 Task: Create a due date automation trigger when advanced on, on the tuesday of the week before a card is due add dates due in less than 1 working days at 11:00 AM.
Action: Mouse moved to (1058, 322)
Screenshot: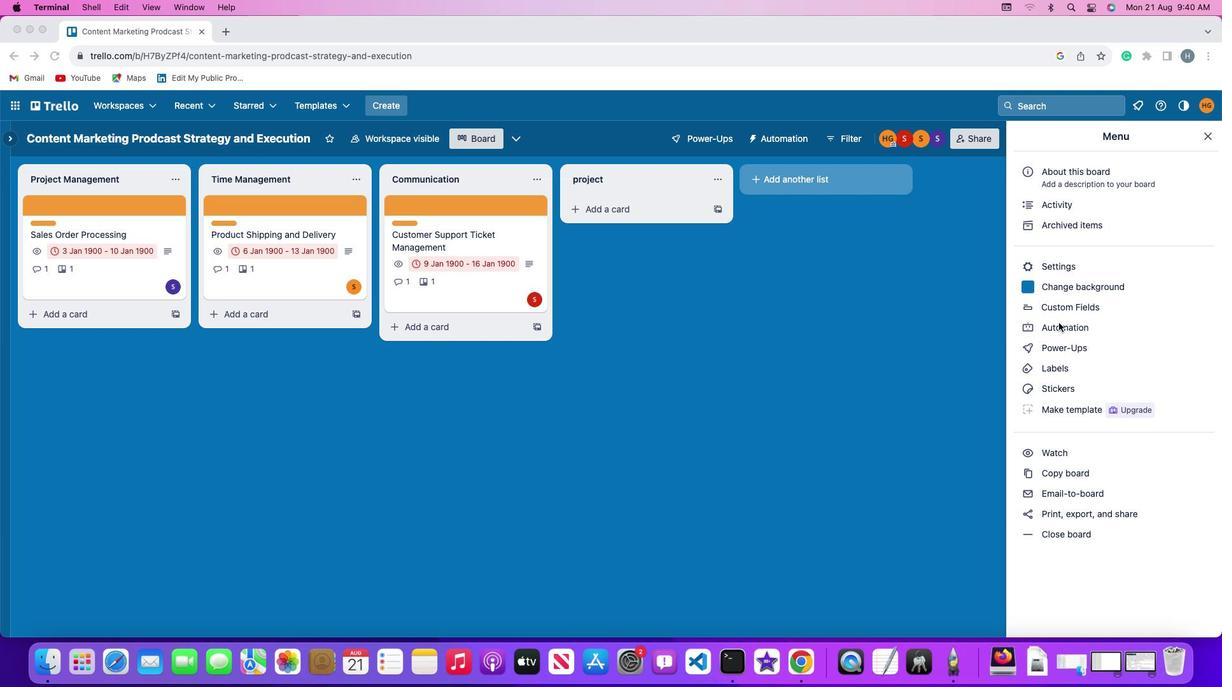 
Action: Mouse pressed left at (1058, 322)
Screenshot: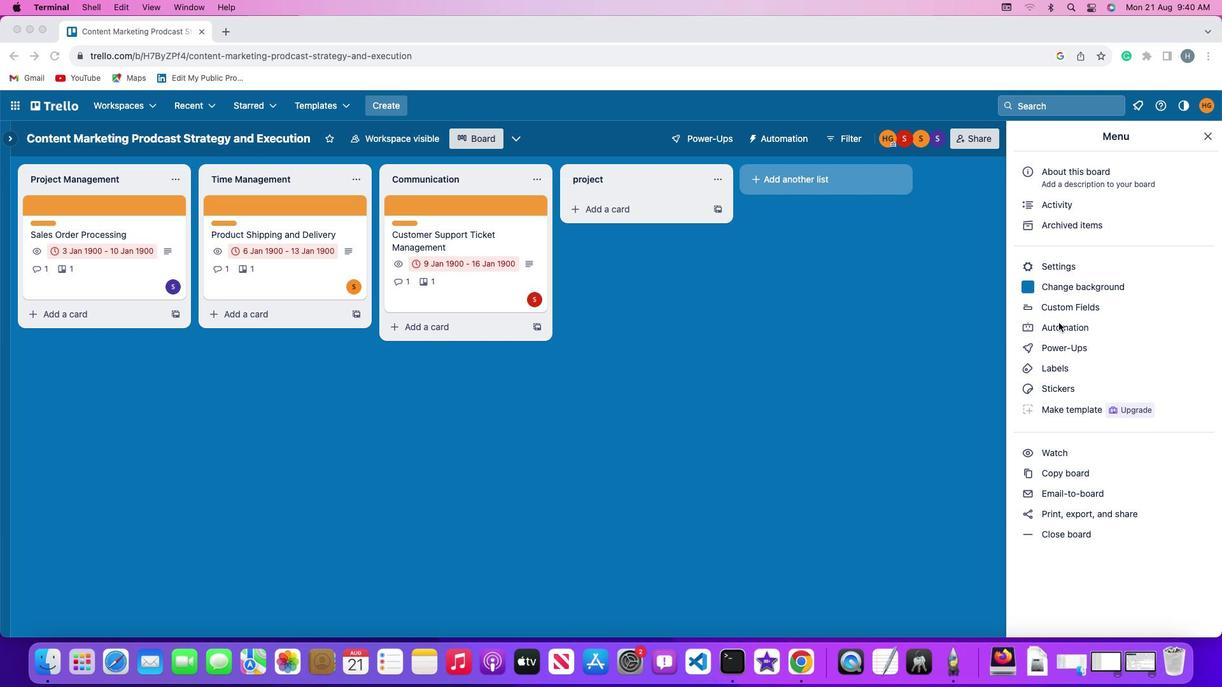
Action: Mouse pressed left at (1058, 322)
Screenshot: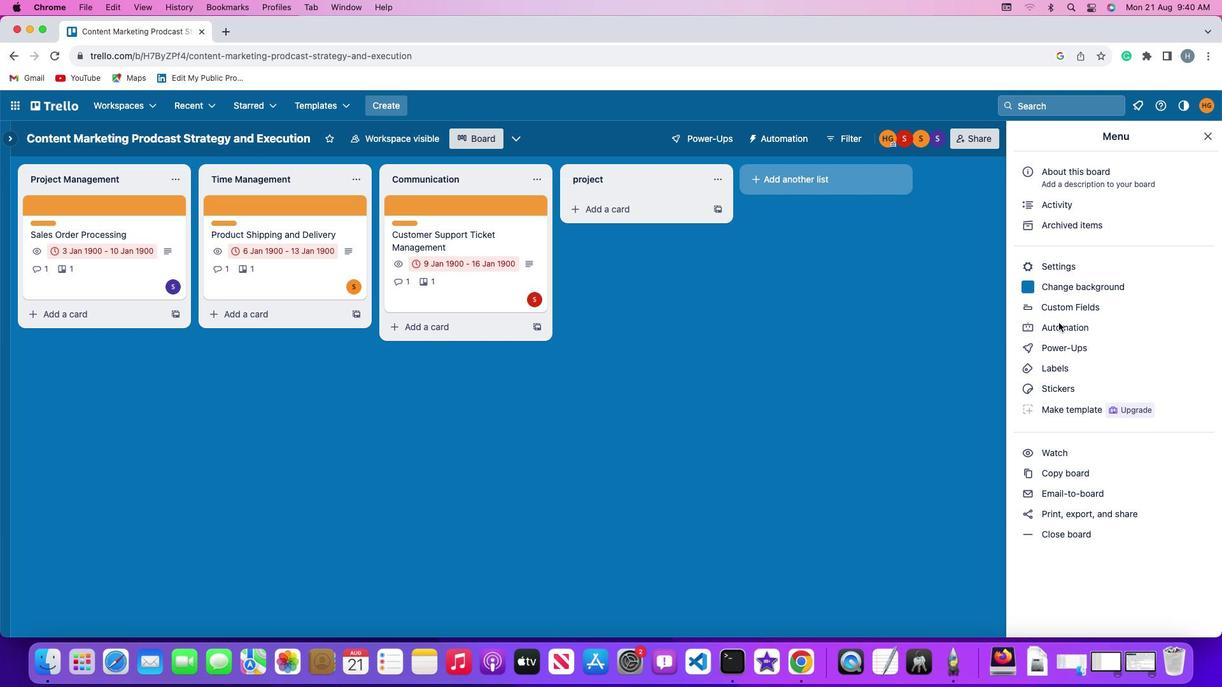 
Action: Mouse moved to (75, 300)
Screenshot: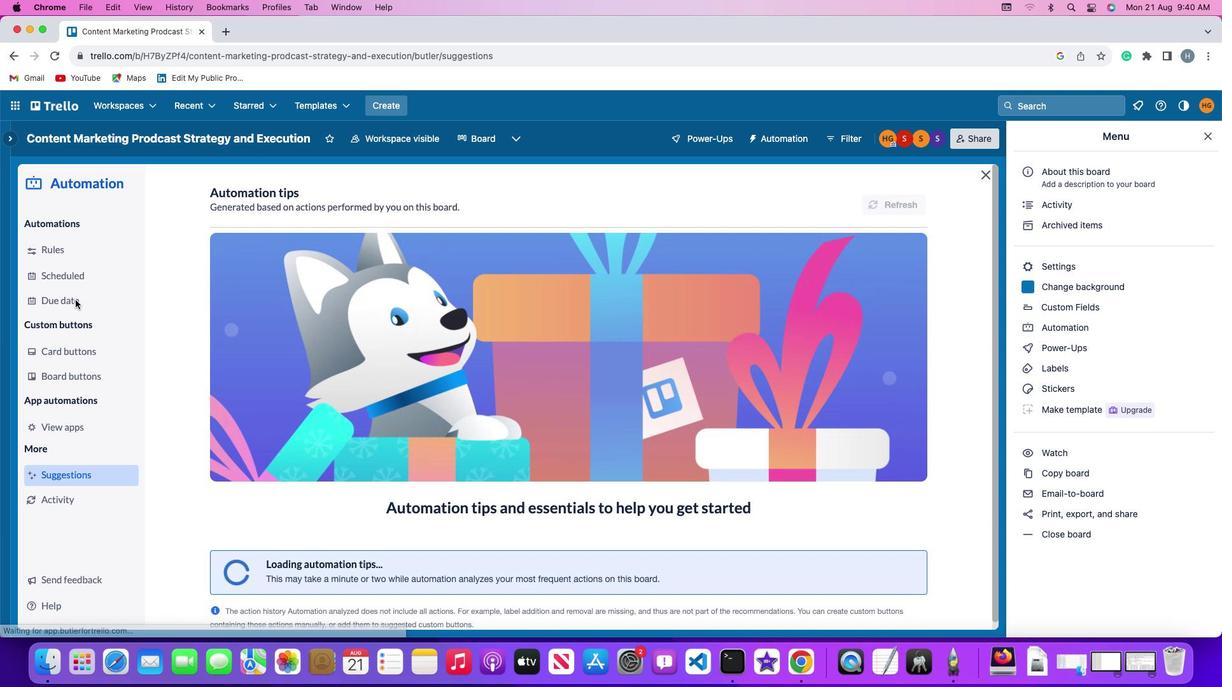 
Action: Mouse pressed left at (75, 300)
Screenshot: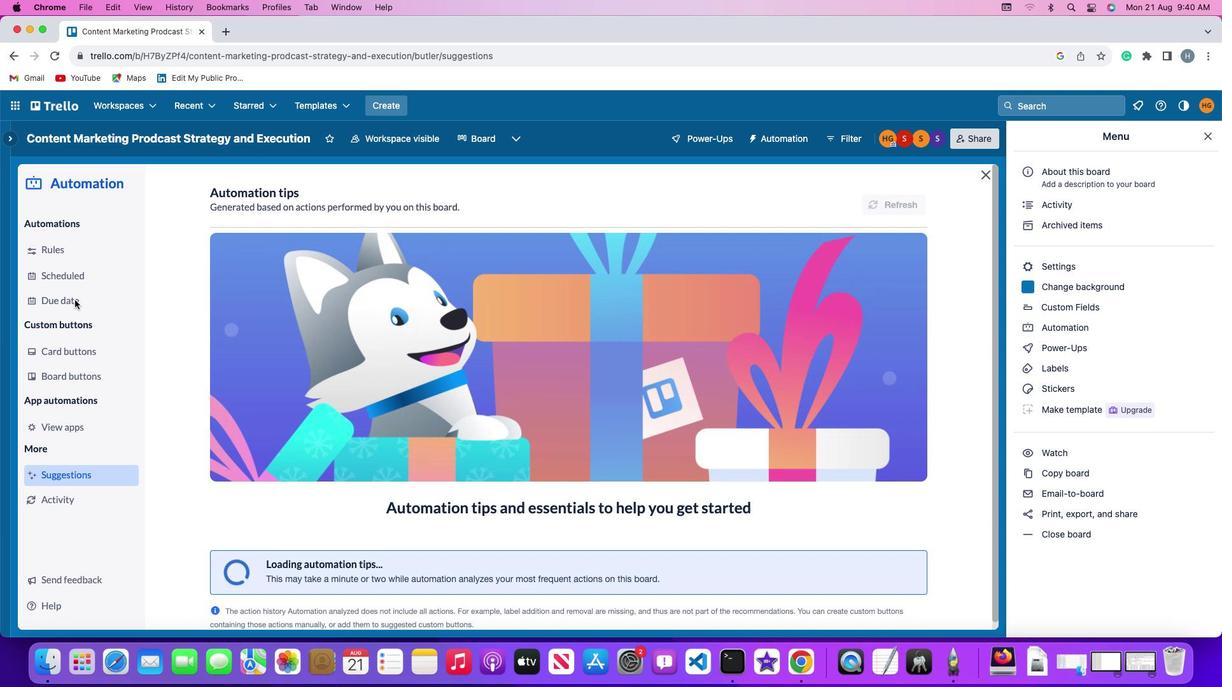
Action: Mouse moved to (879, 192)
Screenshot: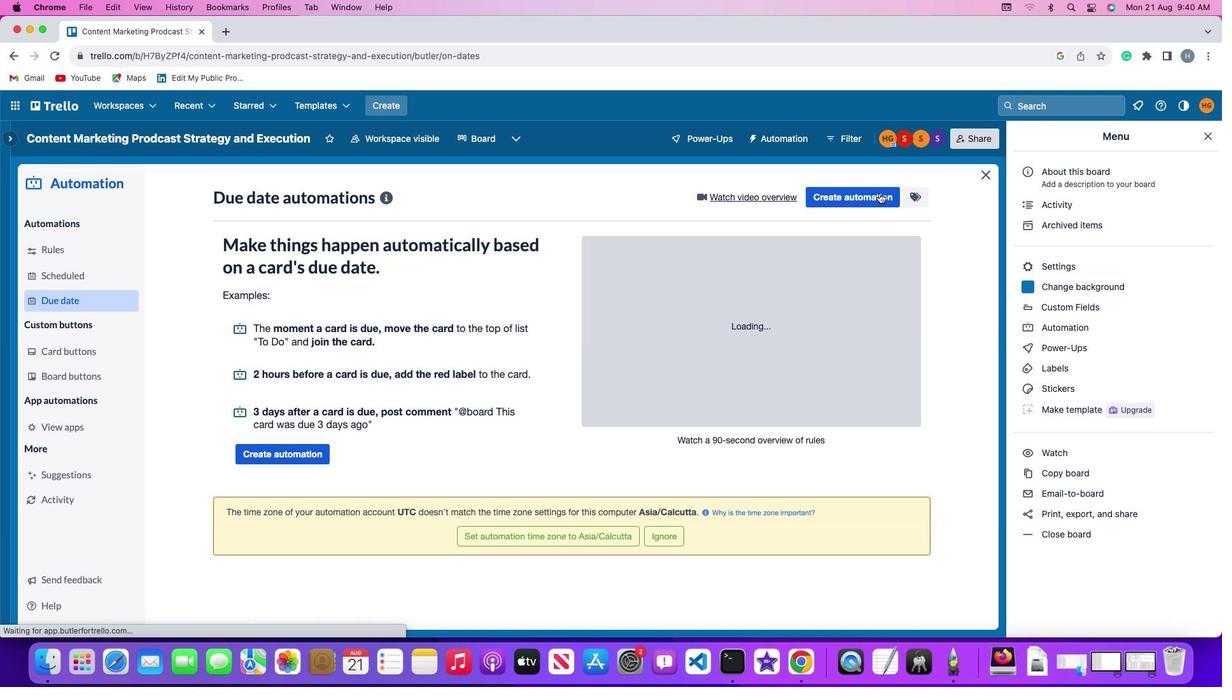 
Action: Mouse pressed left at (879, 192)
Screenshot: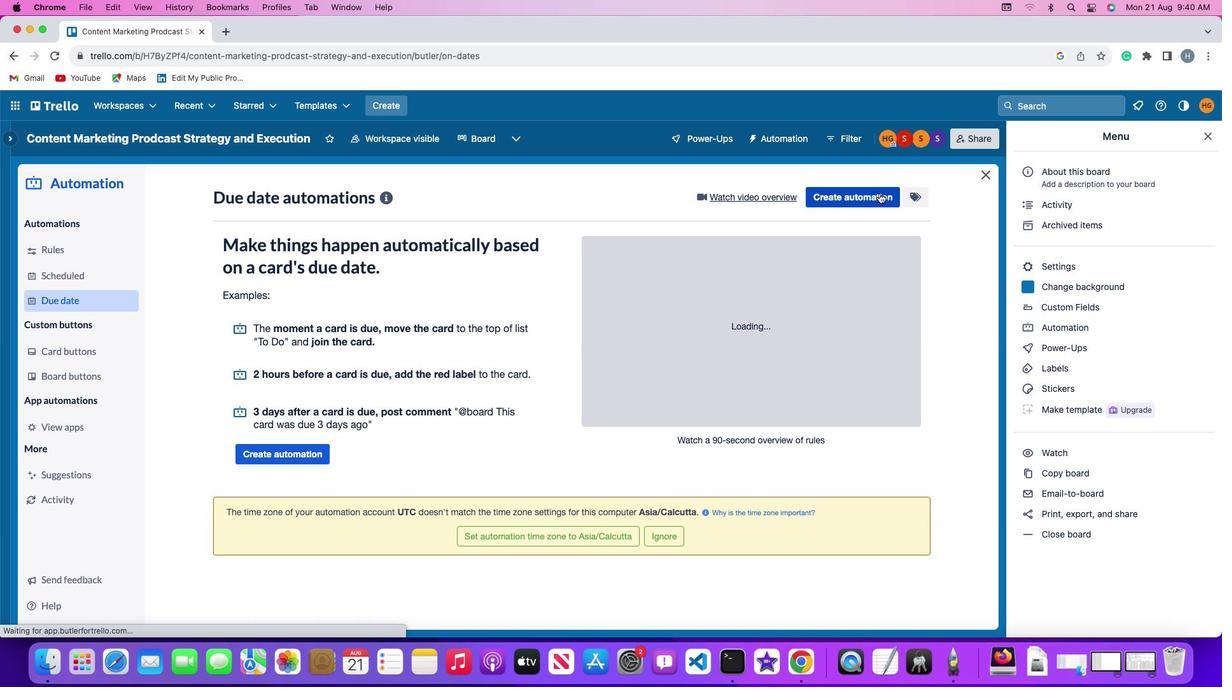 
Action: Mouse moved to (229, 311)
Screenshot: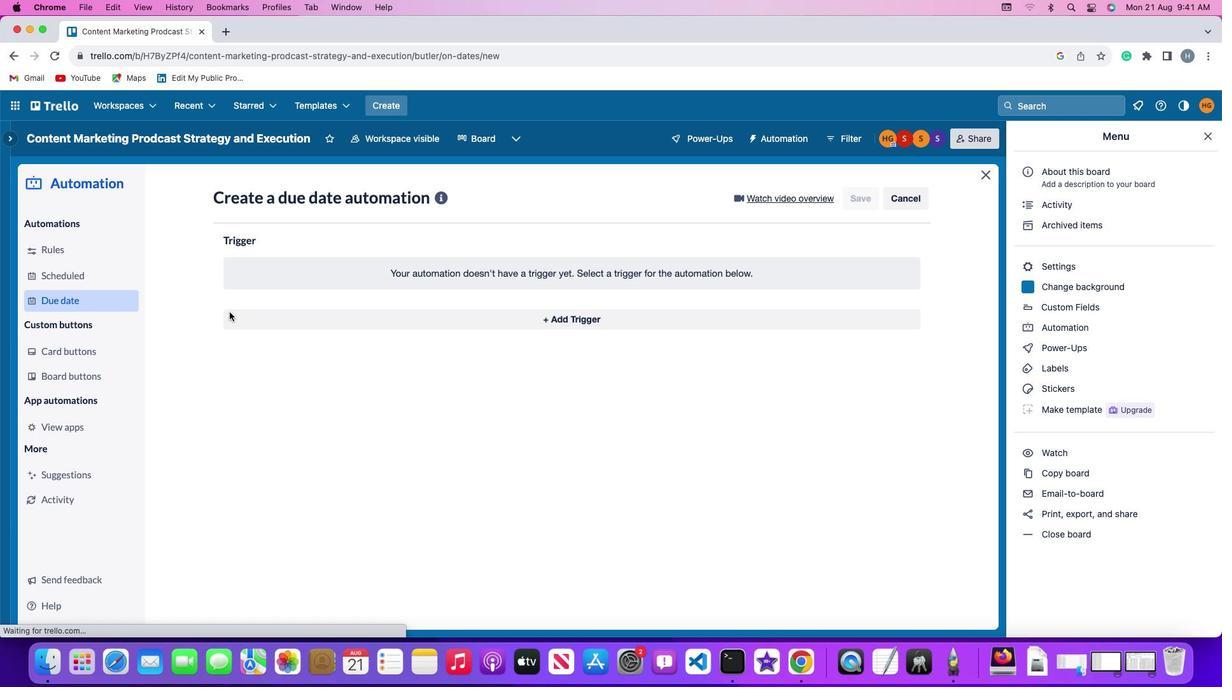 
Action: Mouse pressed left at (229, 311)
Screenshot: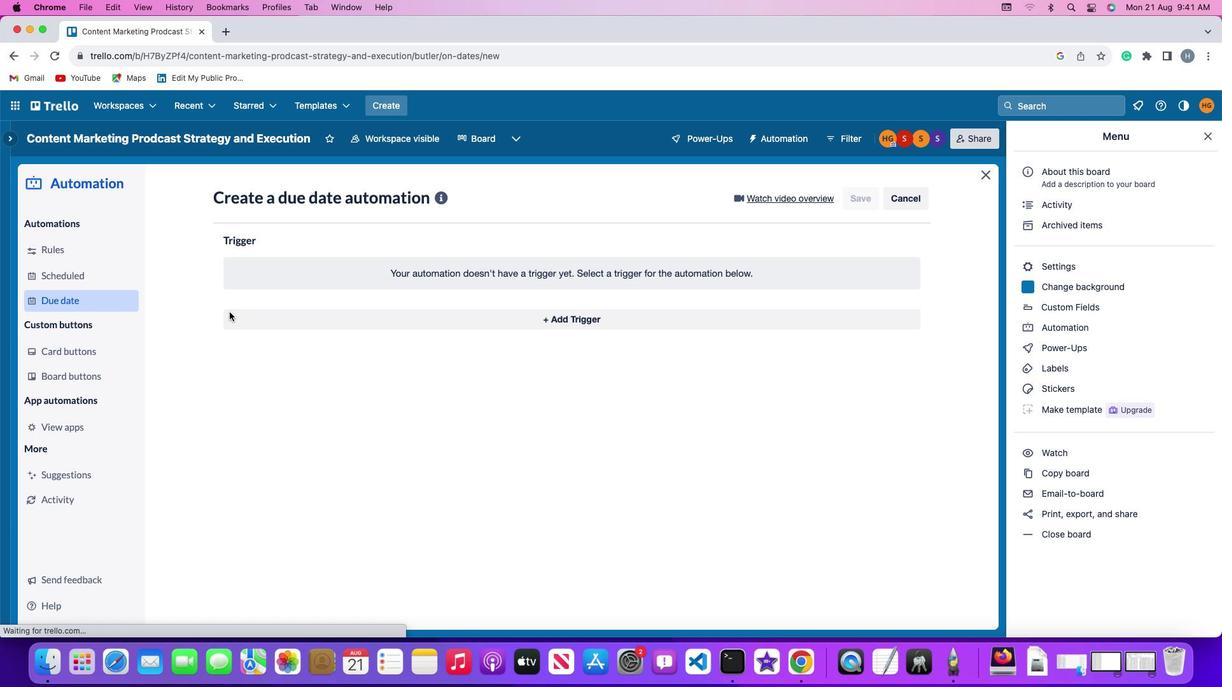 
Action: Mouse moved to (278, 549)
Screenshot: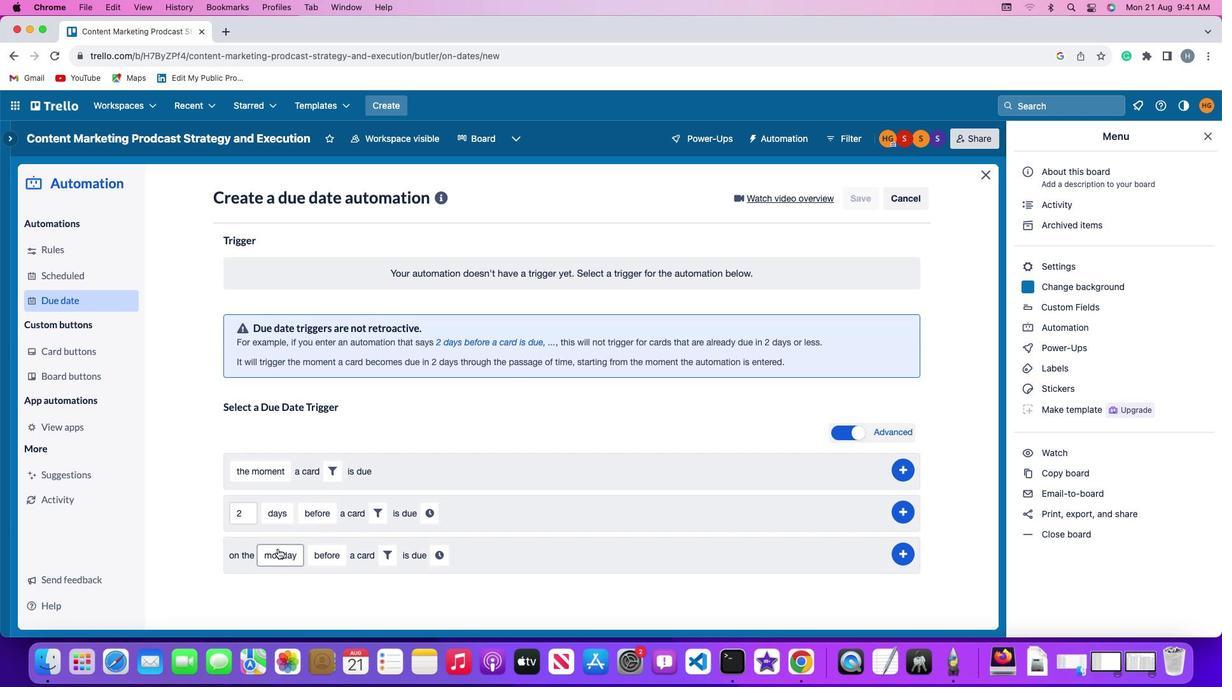 
Action: Mouse pressed left at (278, 549)
Screenshot: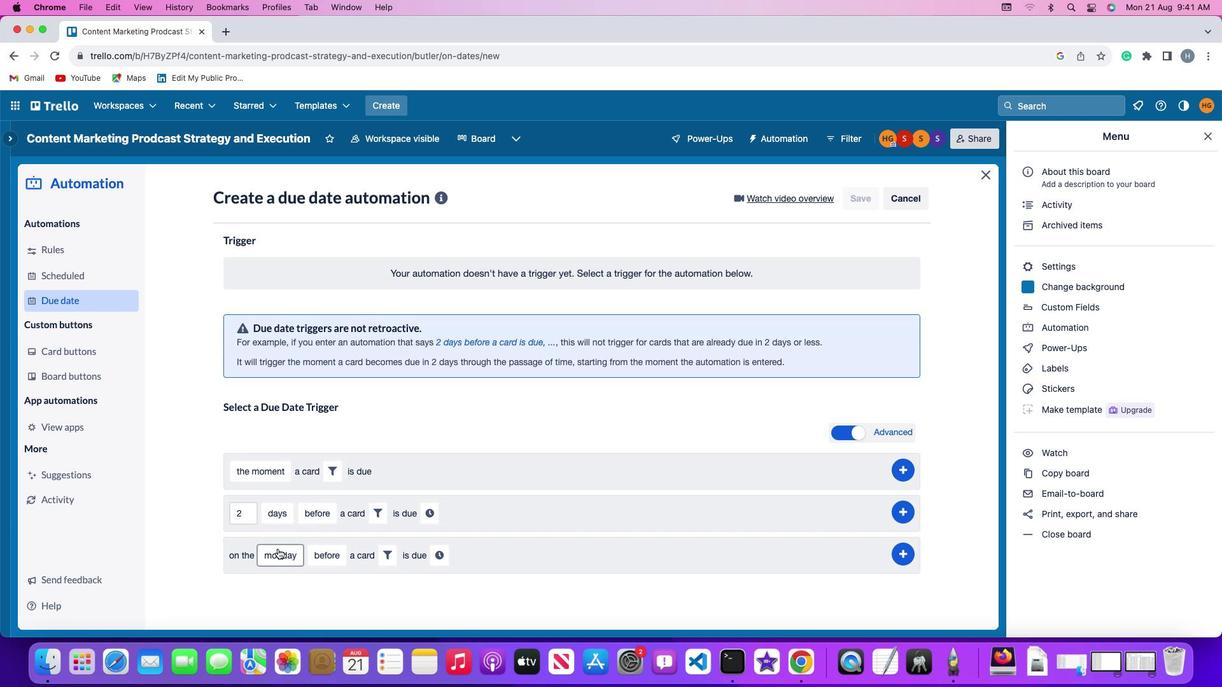 
Action: Mouse moved to (306, 404)
Screenshot: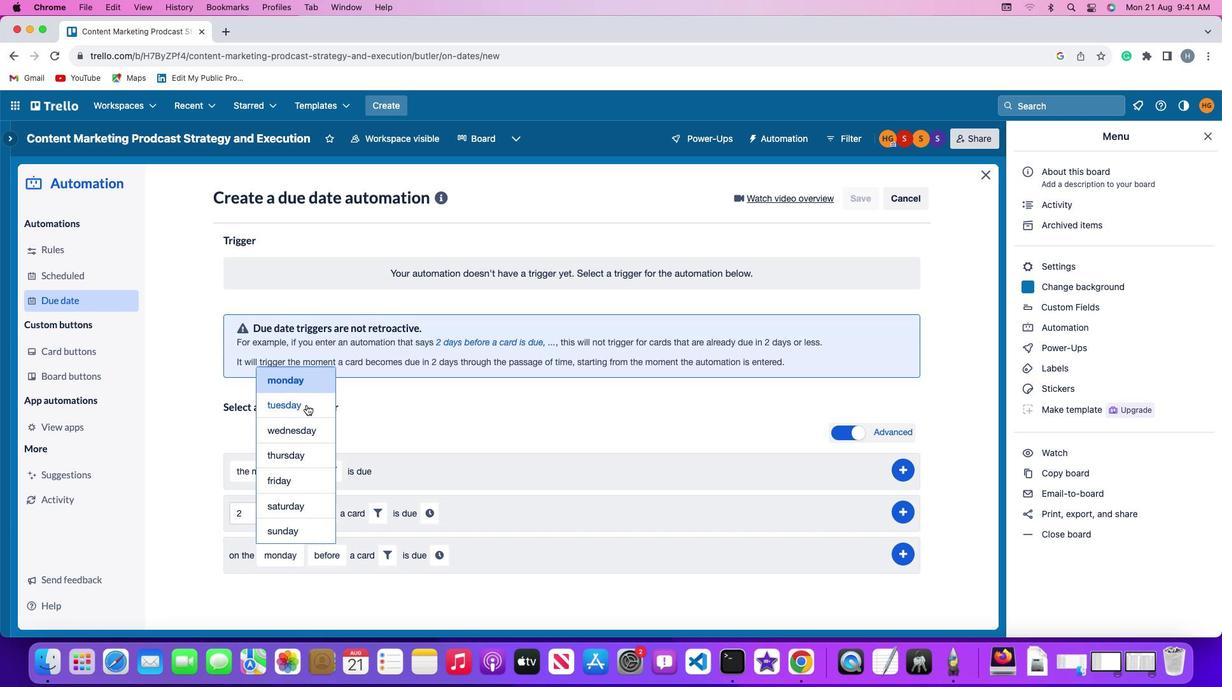 
Action: Mouse pressed left at (306, 404)
Screenshot: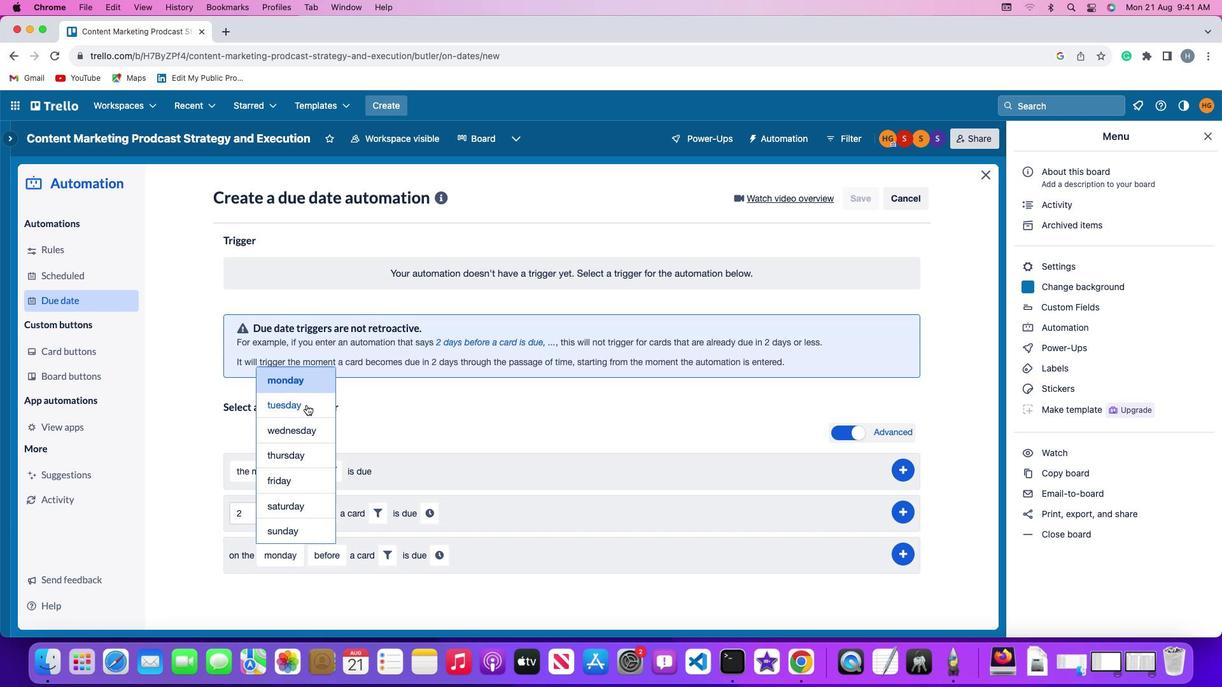 
Action: Mouse moved to (331, 562)
Screenshot: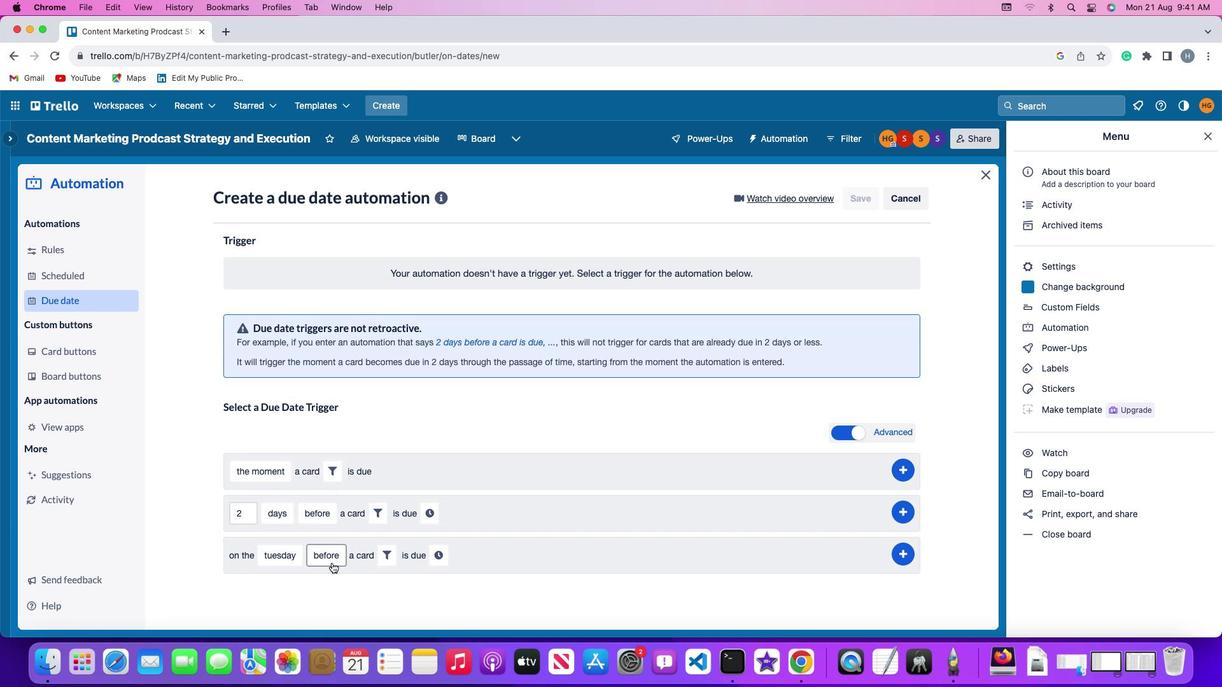 
Action: Mouse pressed left at (331, 562)
Screenshot: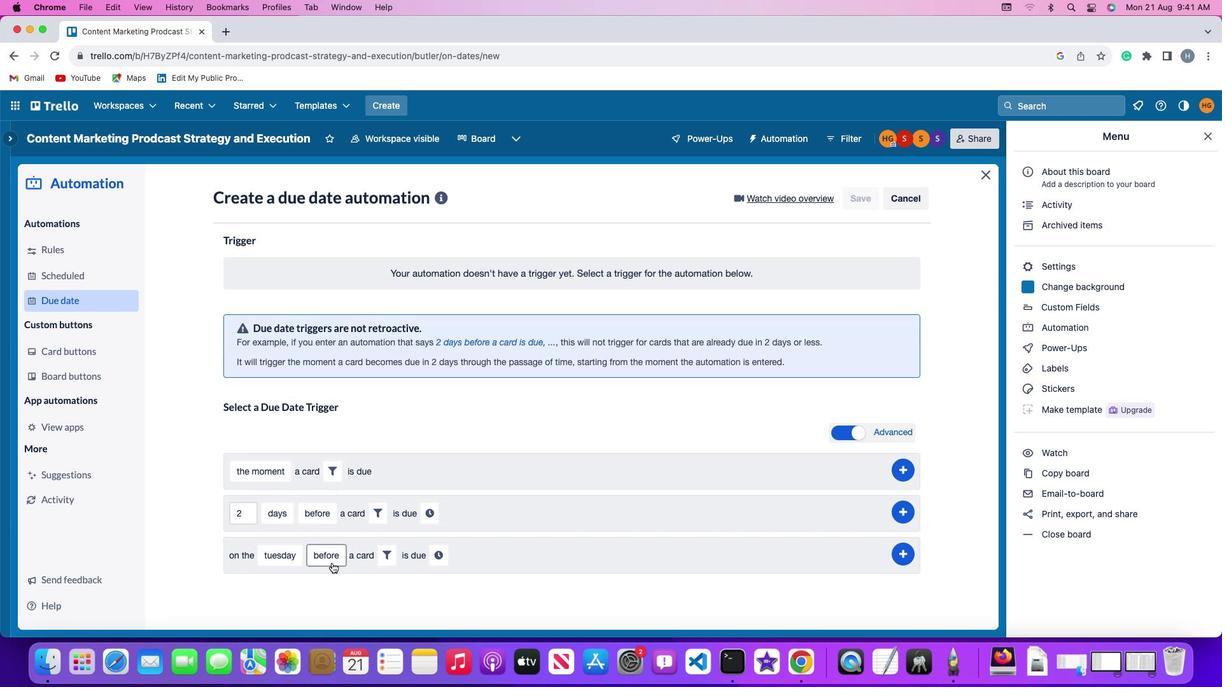 
Action: Mouse moved to (341, 534)
Screenshot: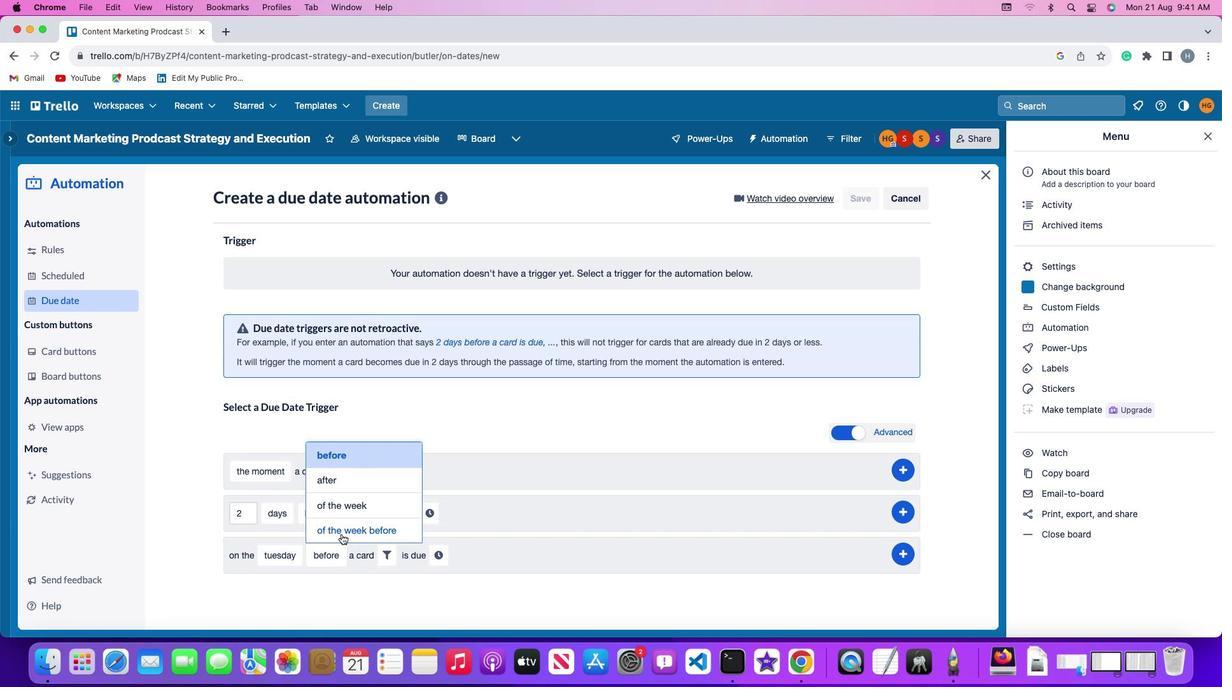 
Action: Mouse pressed left at (341, 534)
Screenshot: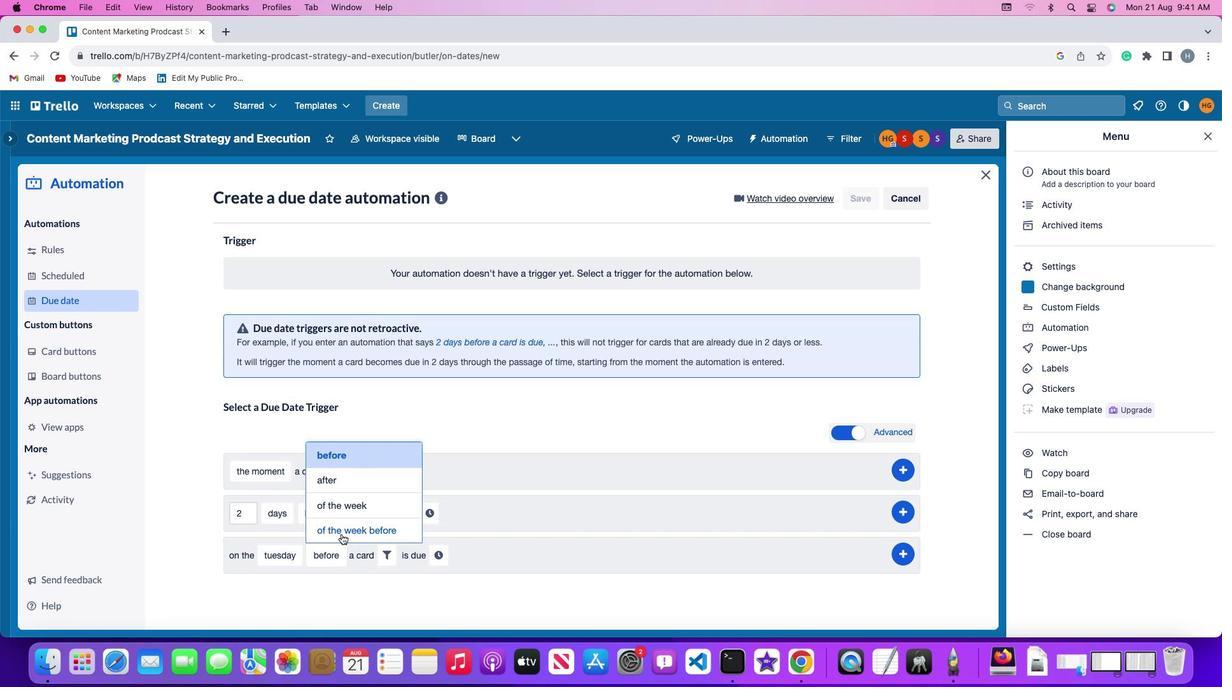 
Action: Mouse moved to (439, 556)
Screenshot: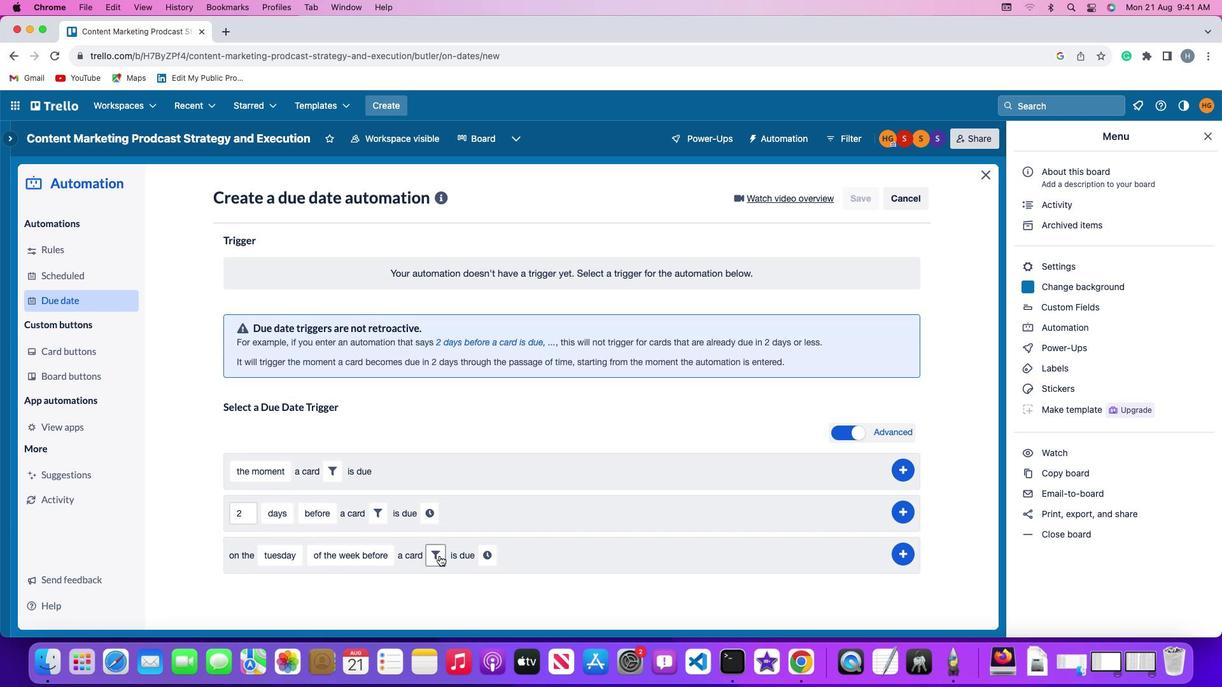 
Action: Mouse pressed left at (439, 556)
Screenshot: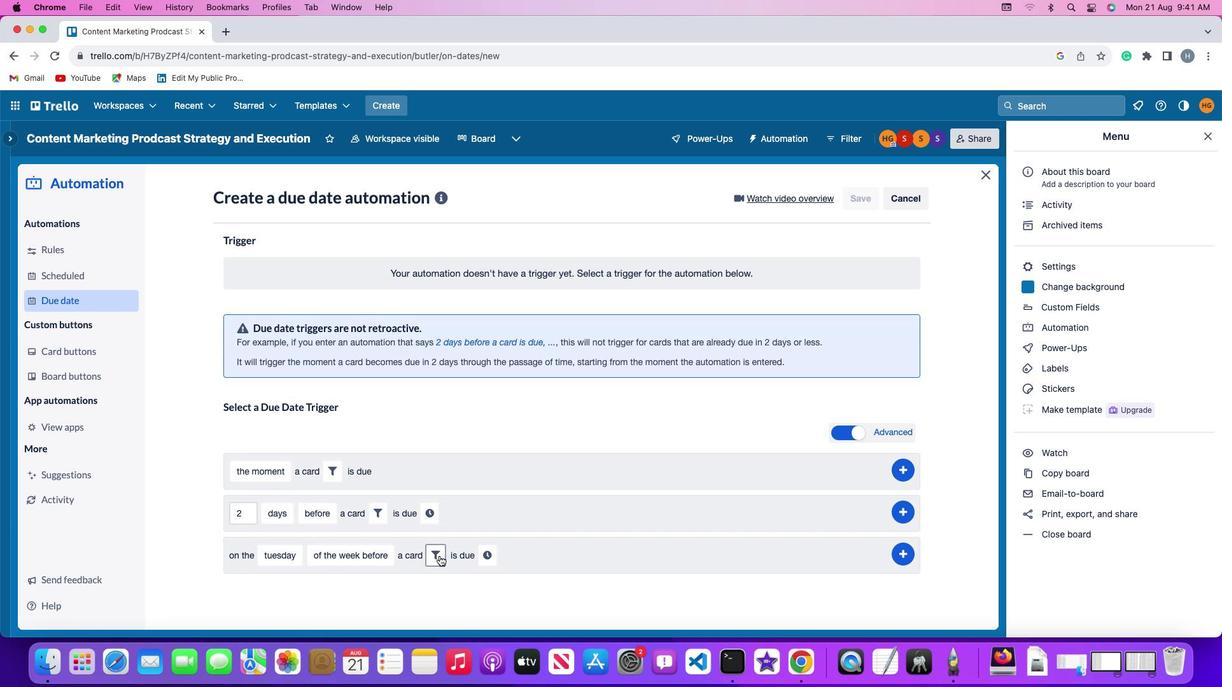 
Action: Mouse moved to (499, 595)
Screenshot: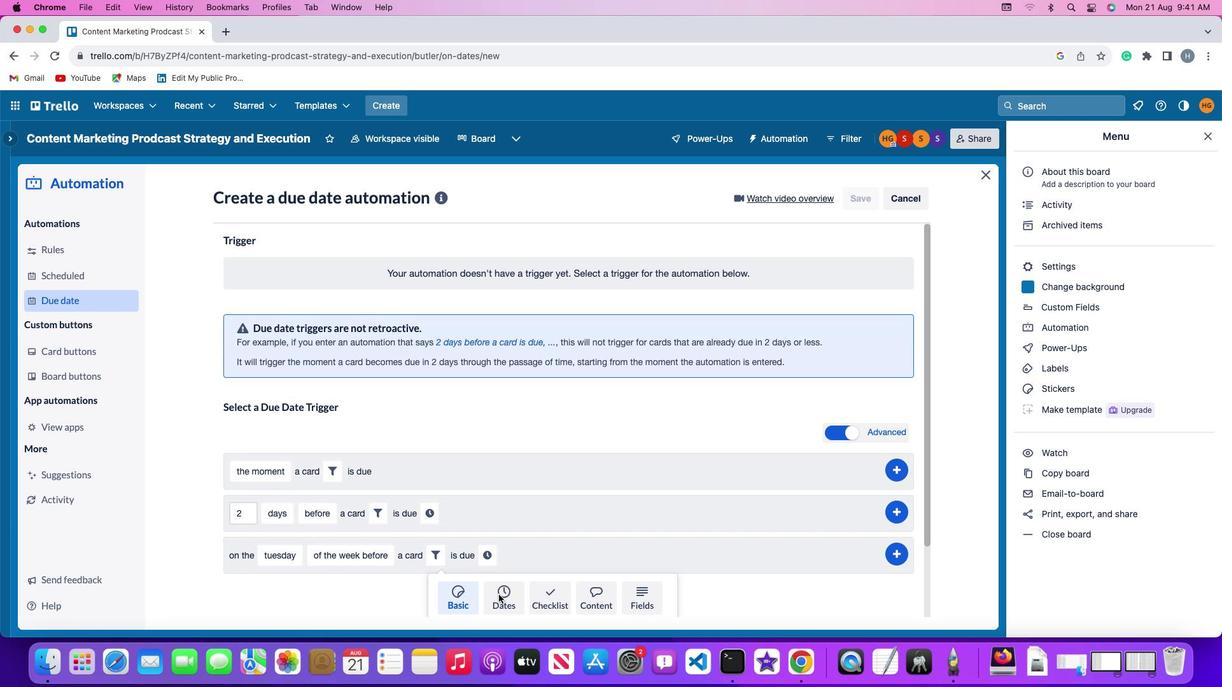 
Action: Mouse pressed left at (499, 595)
Screenshot: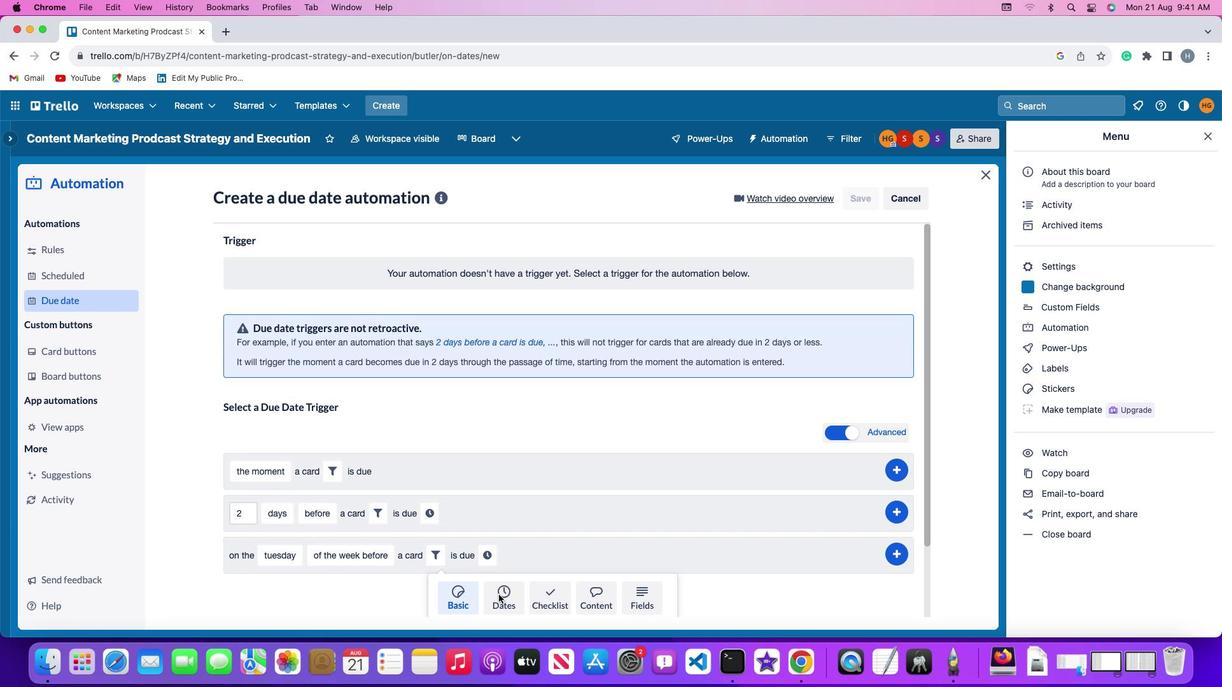 
Action: Mouse moved to (392, 586)
Screenshot: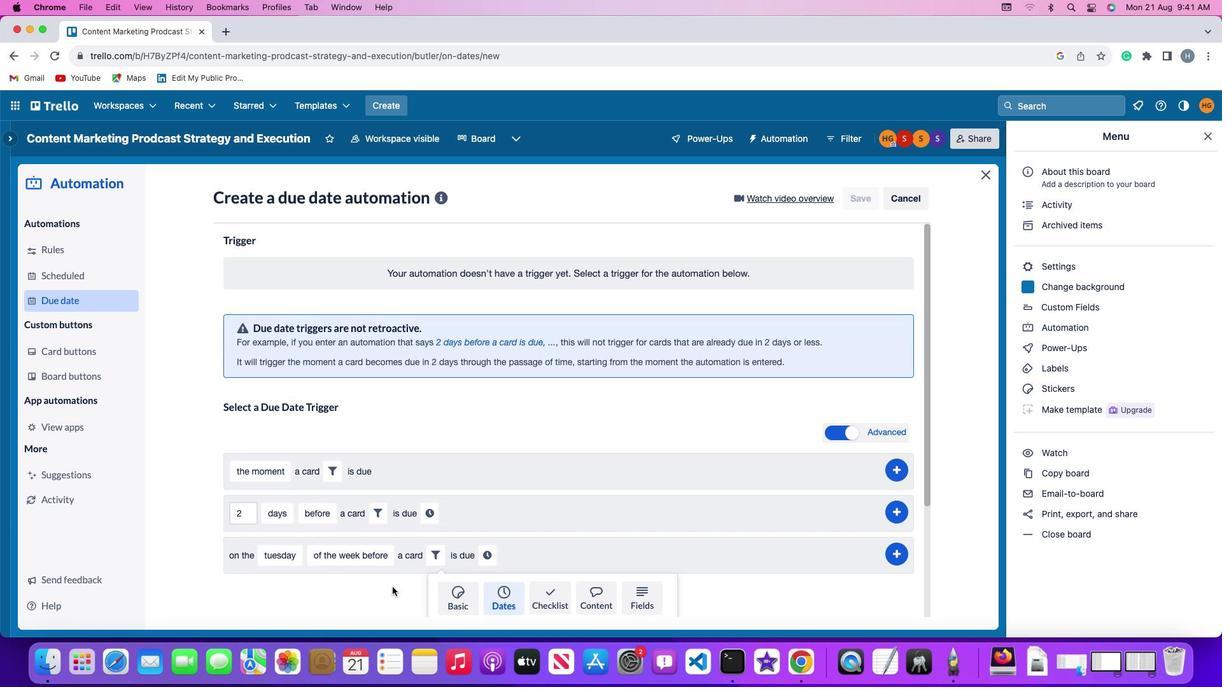 
Action: Mouse scrolled (392, 586) with delta (0, 0)
Screenshot: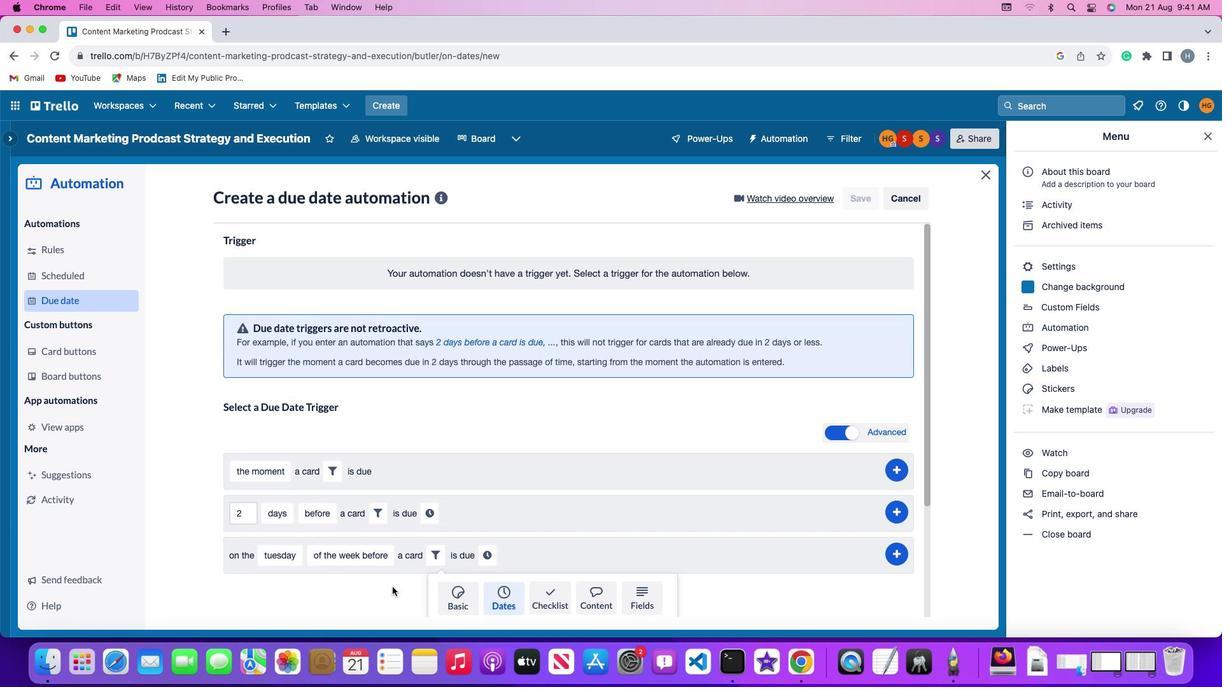 
Action: Mouse scrolled (392, 586) with delta (0, 0)
Screenshot: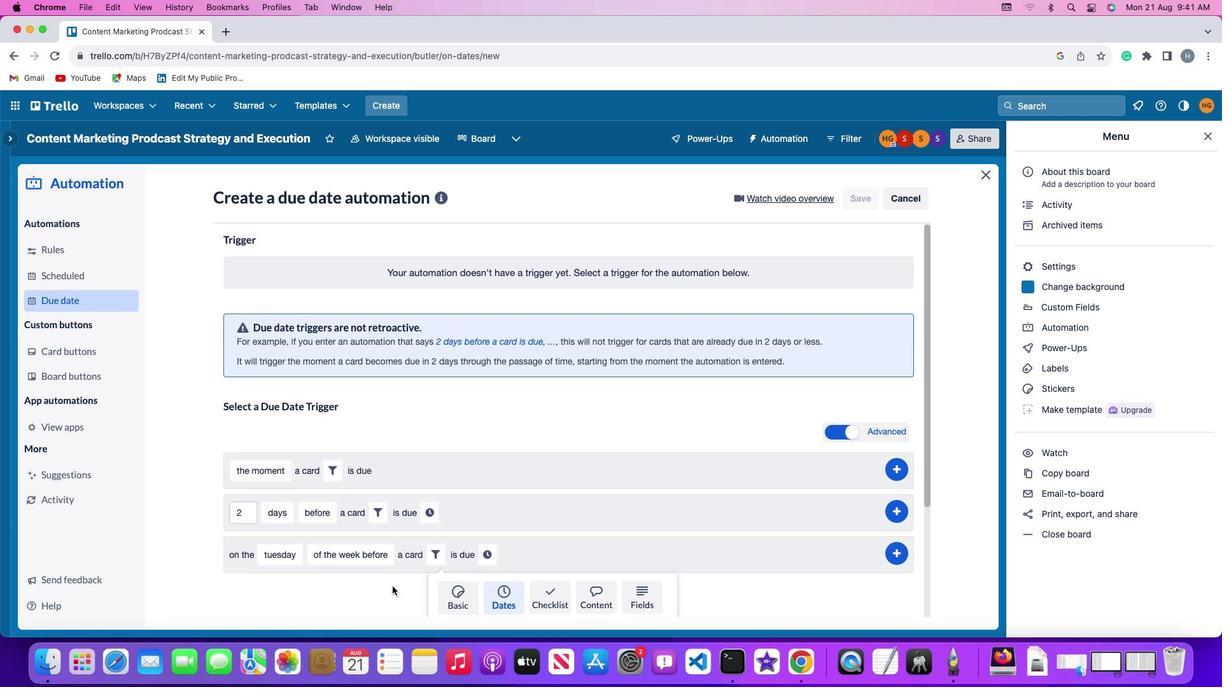 
Action: Mouse scrolled (392, 586) with delta (0, -1)
Screenshot: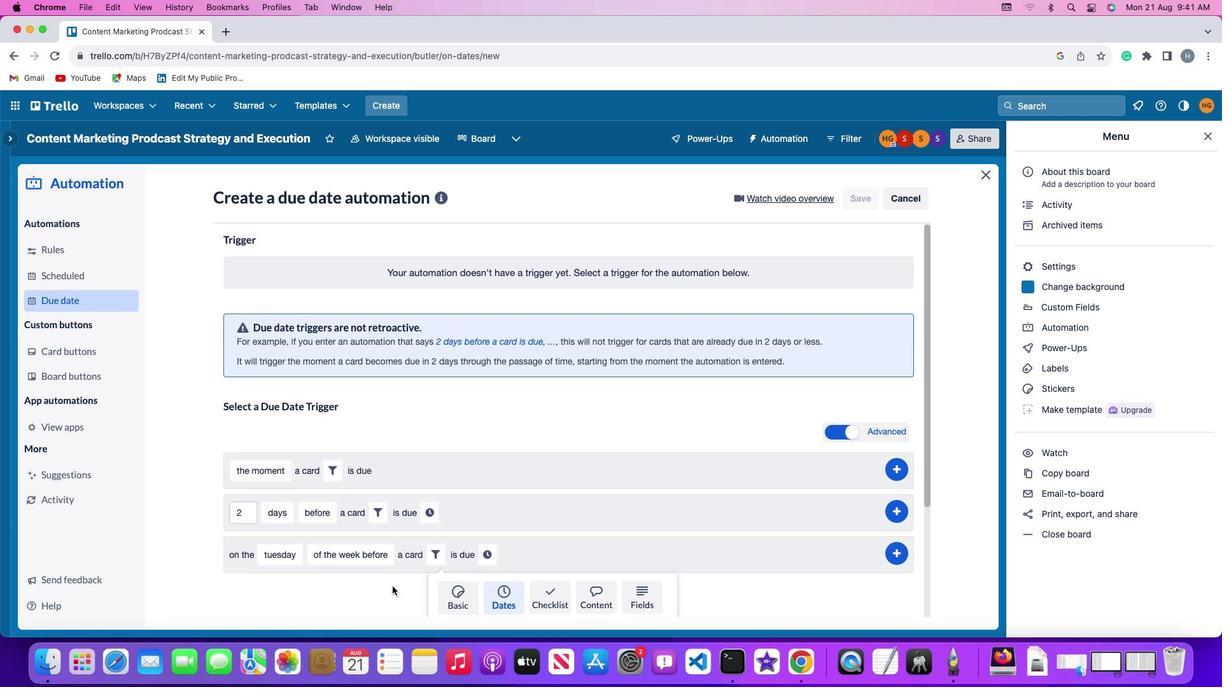 
Action: Mouse moved to (392, 586)
Screenshot: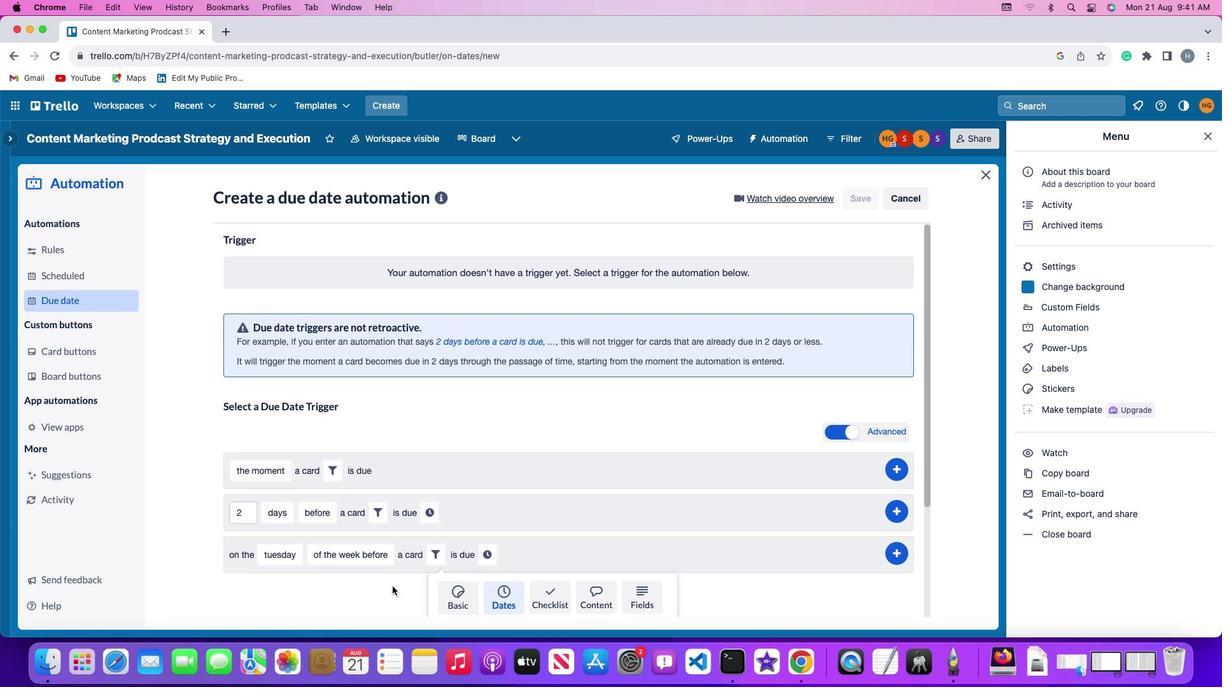 
Action: Mouse scrolled (392, 586) with delta (0, -3)
Screenshot: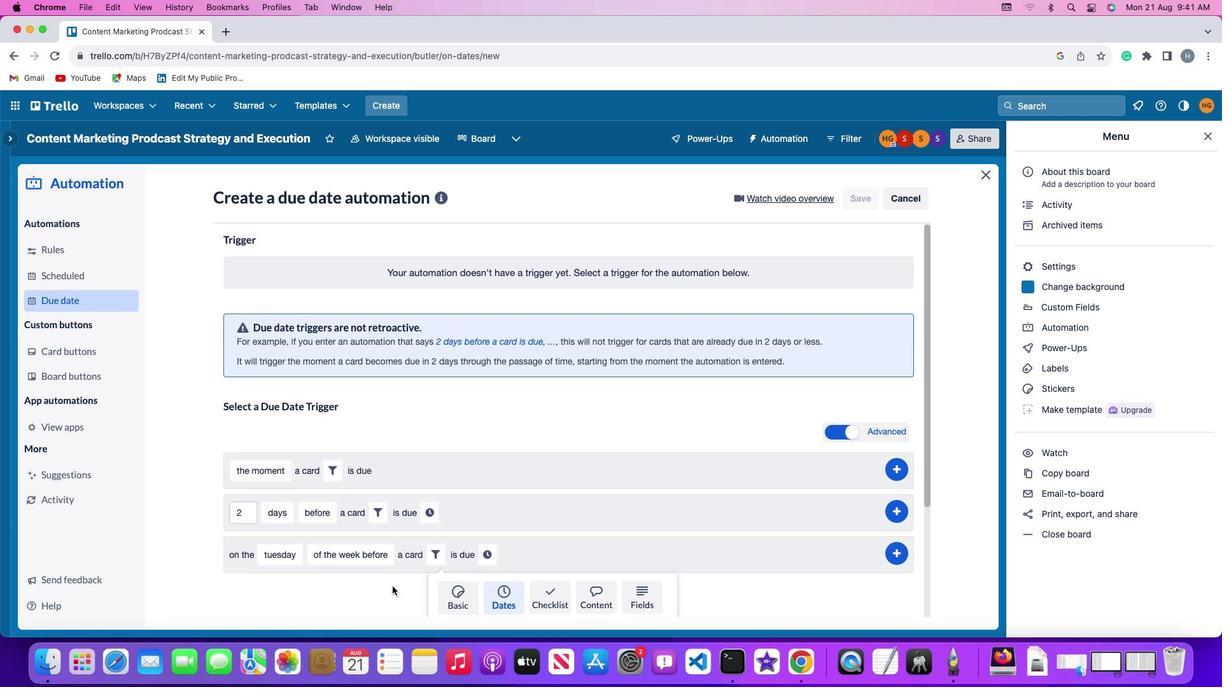 
Action: Mouse moved to (392, 586)
Screenshot: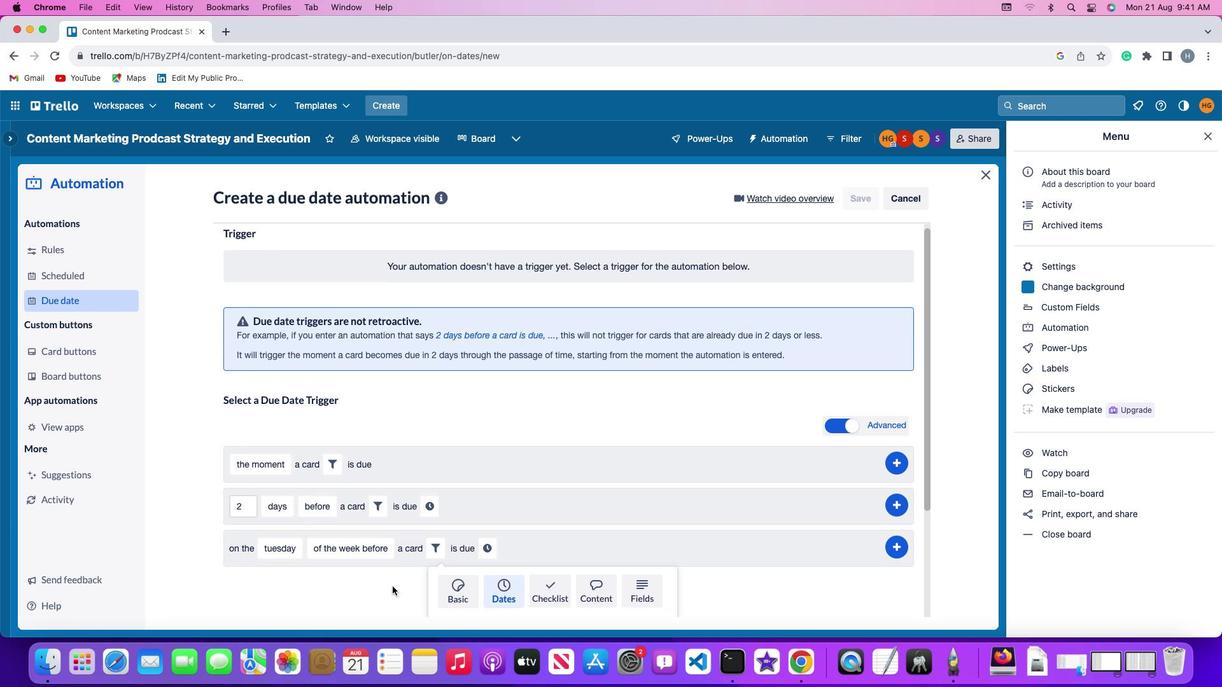 
Action: Mouse scrolled (392, 586) with delta (0, -3)
Screenshot: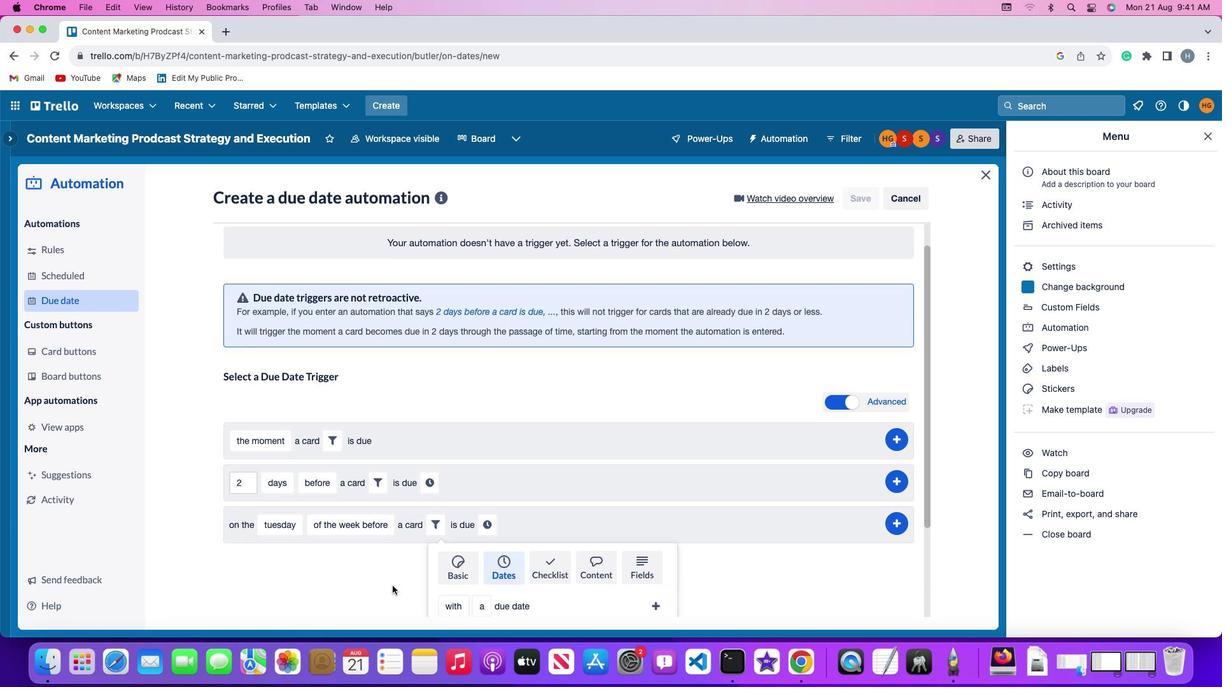 
Action: Mouse moved to (392, 585)
Screenshot: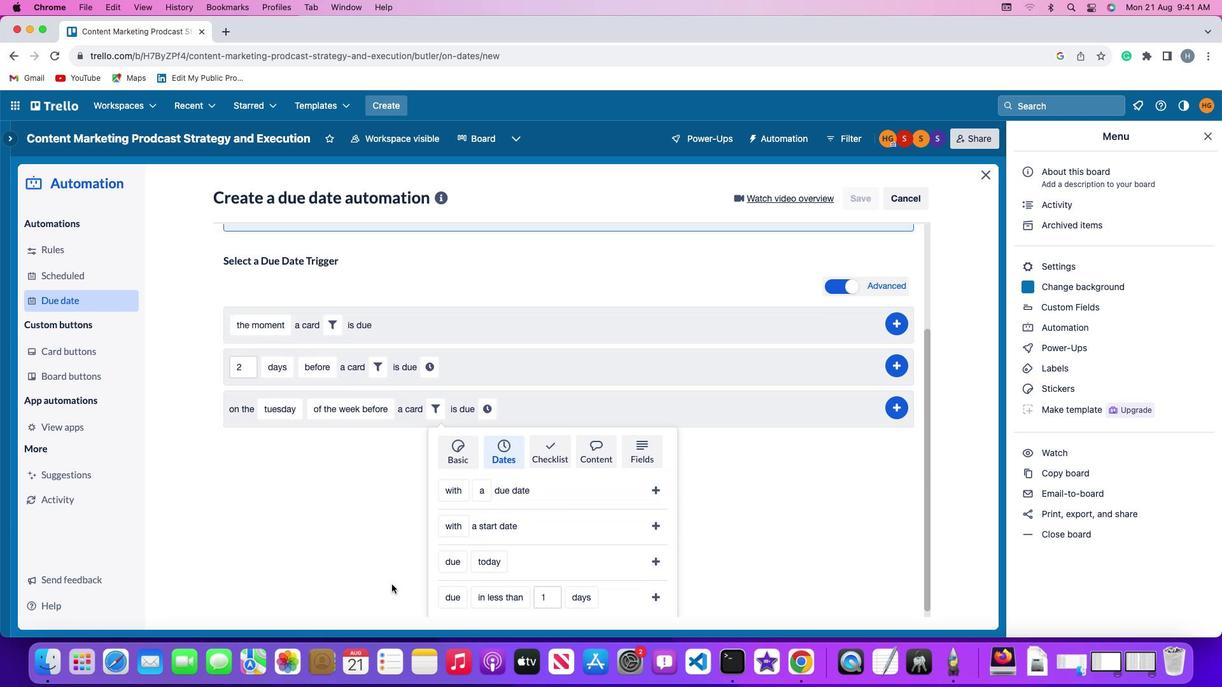 
Action: Mouse scrolled (392, 585) with delta (0, 0)
Screenshot: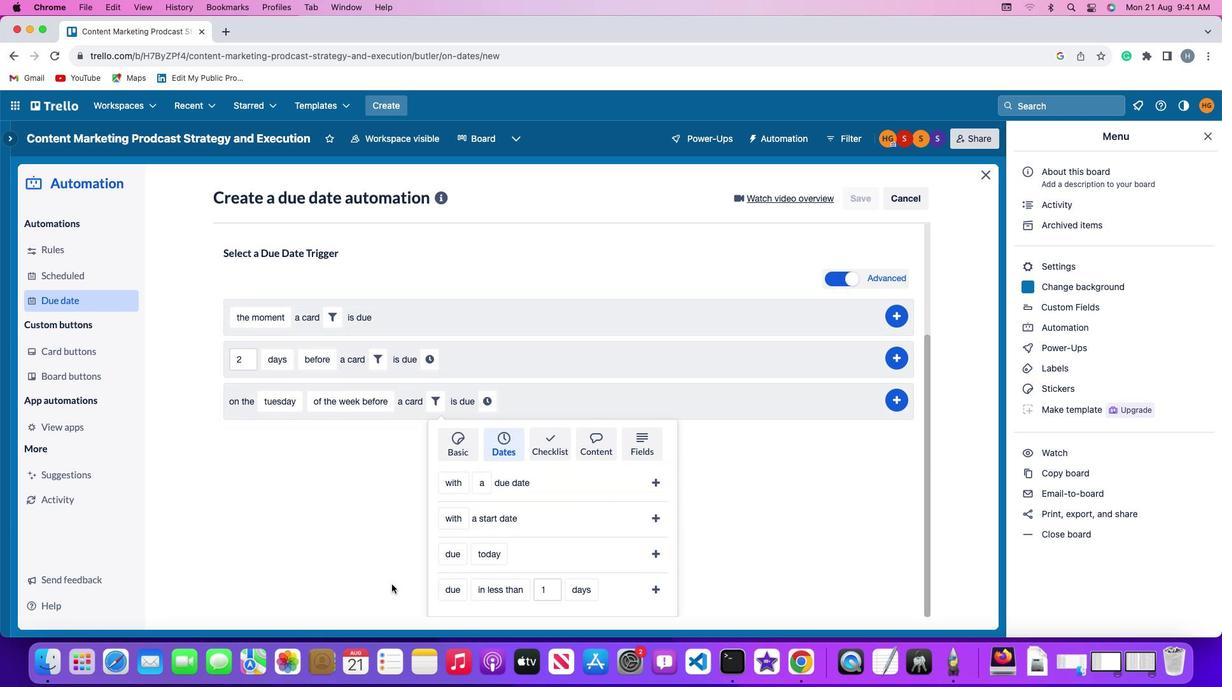 
Action: Mouse scrolled (392, 585) with delta (0, 0)
Screenshot: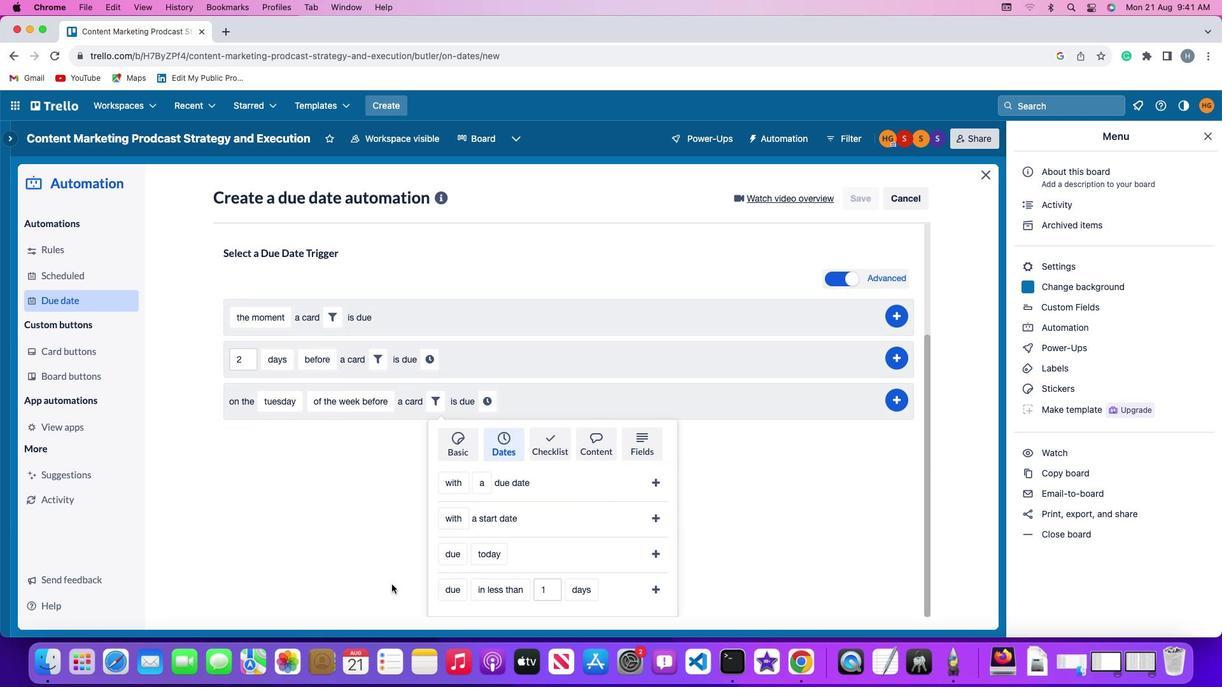 
Action: Mouse scrolled (392, 585) with delta (0, -1)
Screenshot: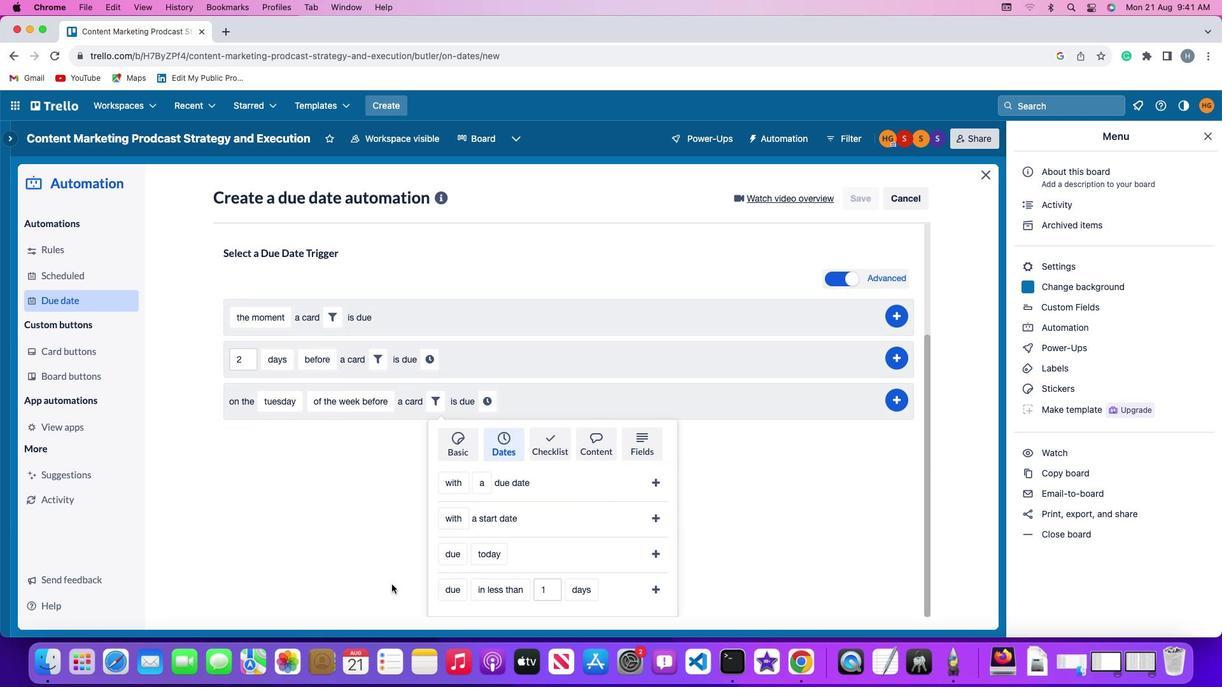 
Action: Mouse moved to (390, 585)
Screenshot: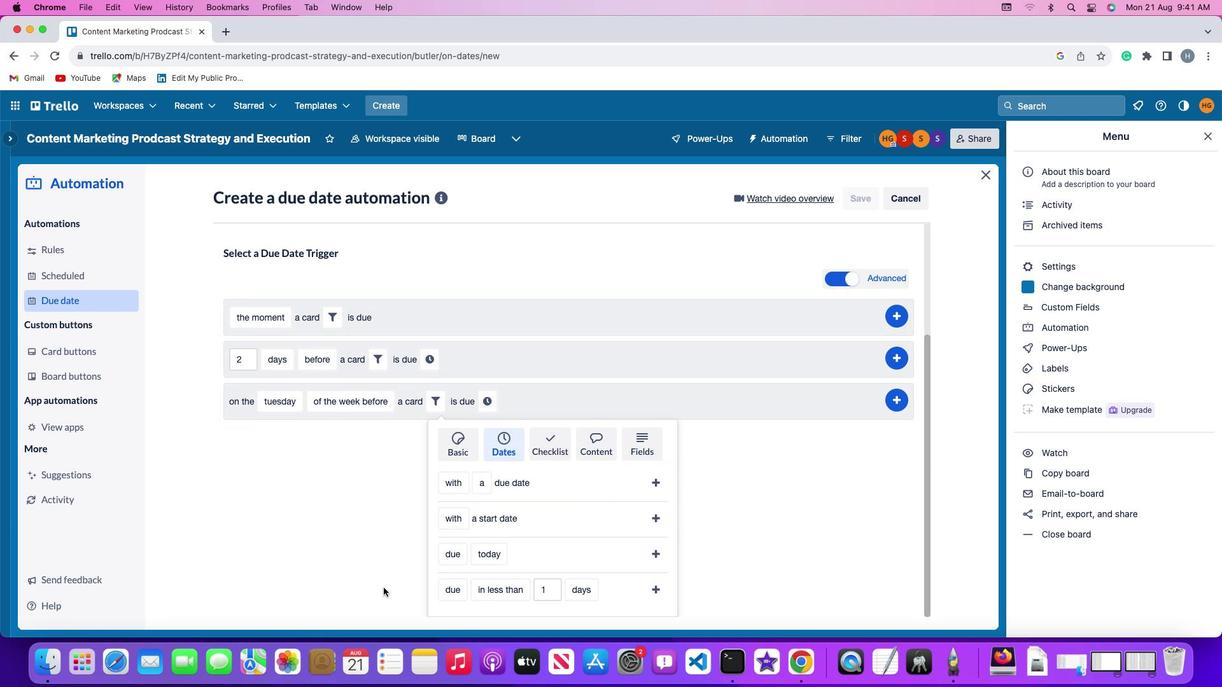 
Action: Mouse scrolled (390, 585) with delta (0, -2)
Screenshot: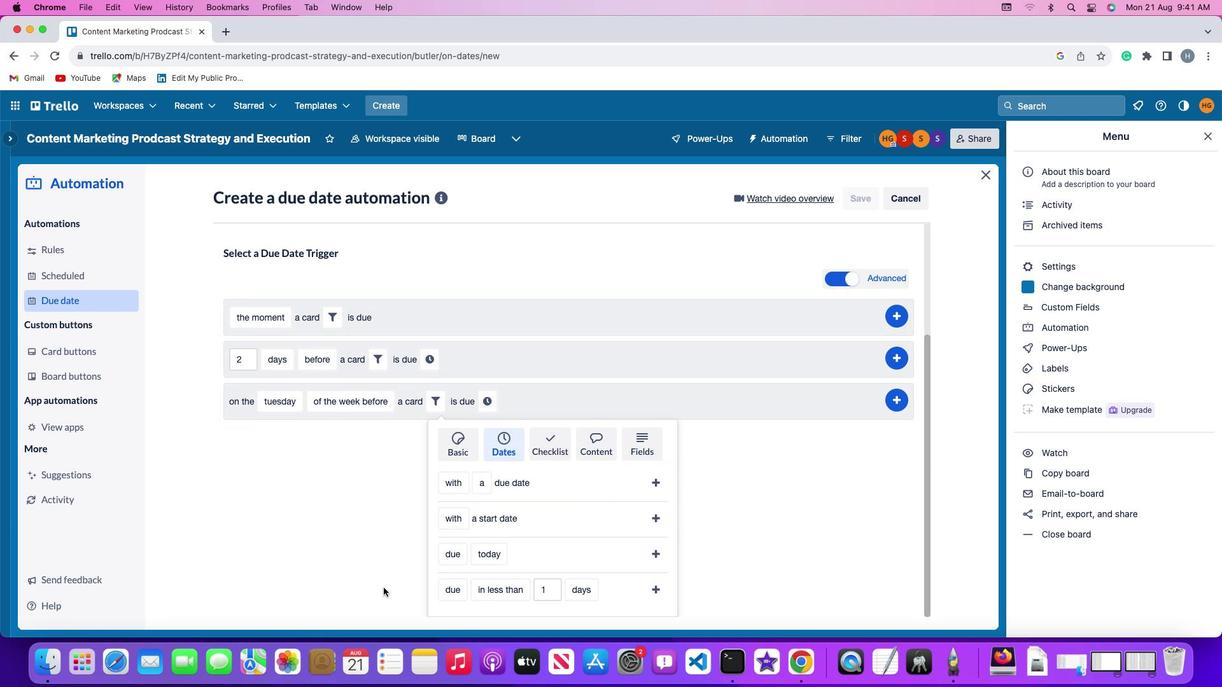 
Action: Mouse moved to (441, 588)
Screenshot: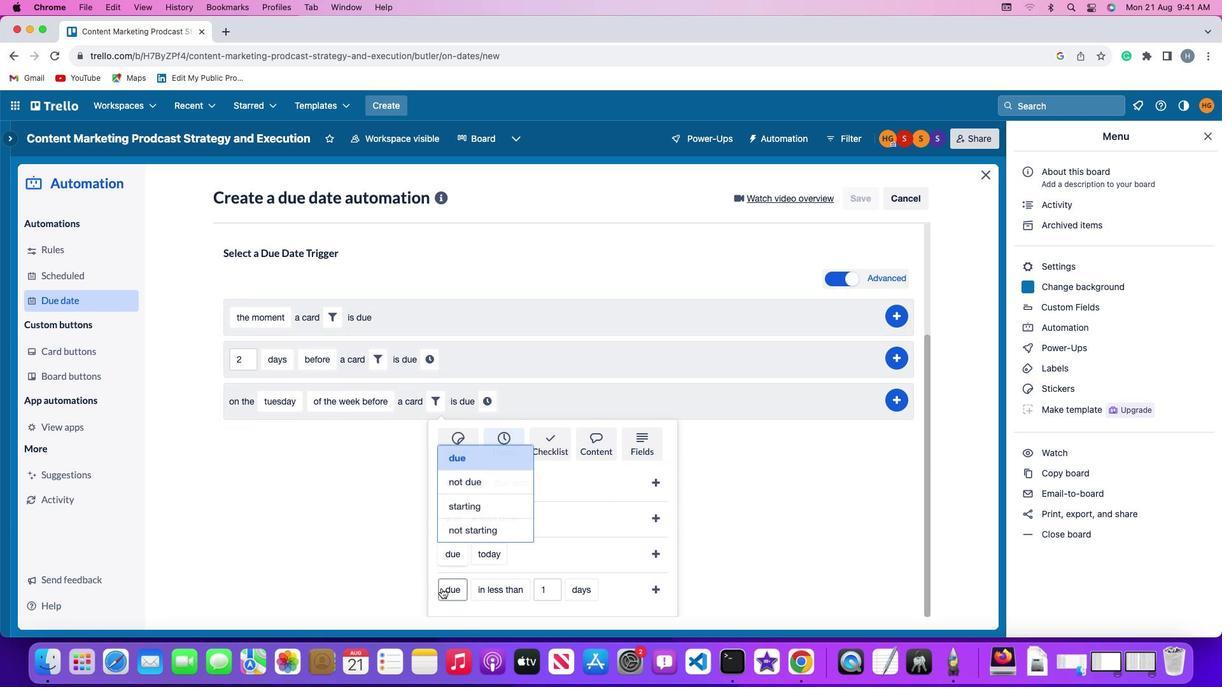 
Action: Mouse pressed left at (441, 588)
Screenshot: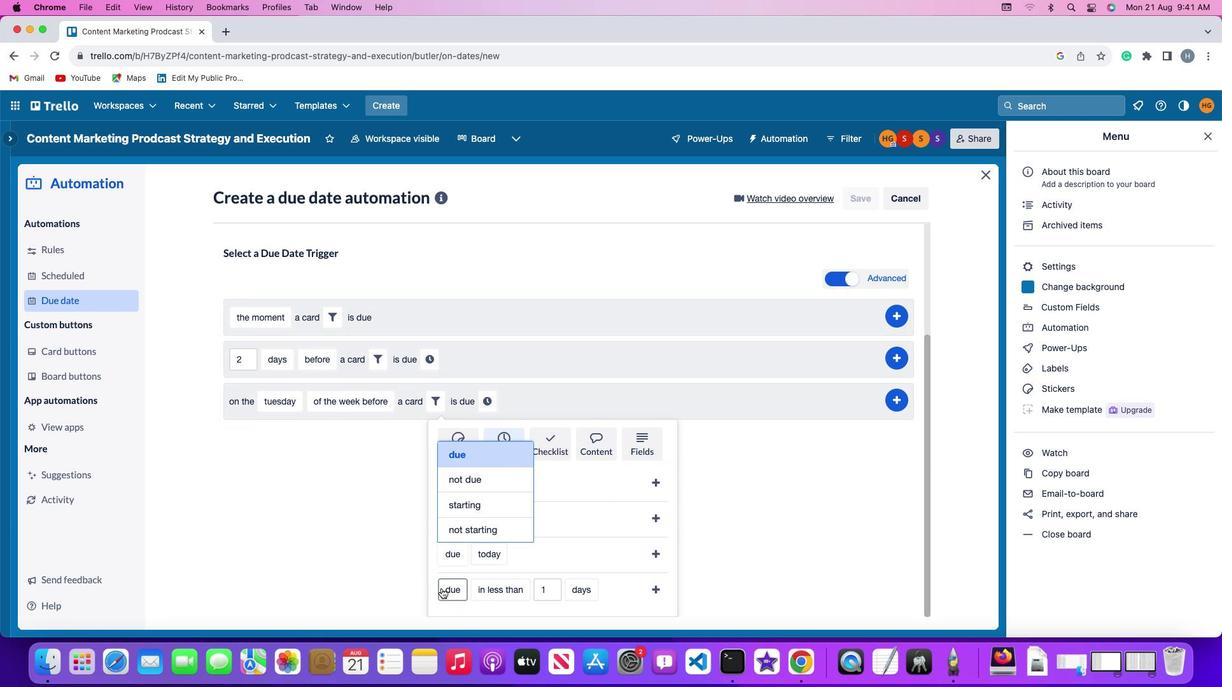 
Action: Mouse moved to (459, 543)
Screenshot: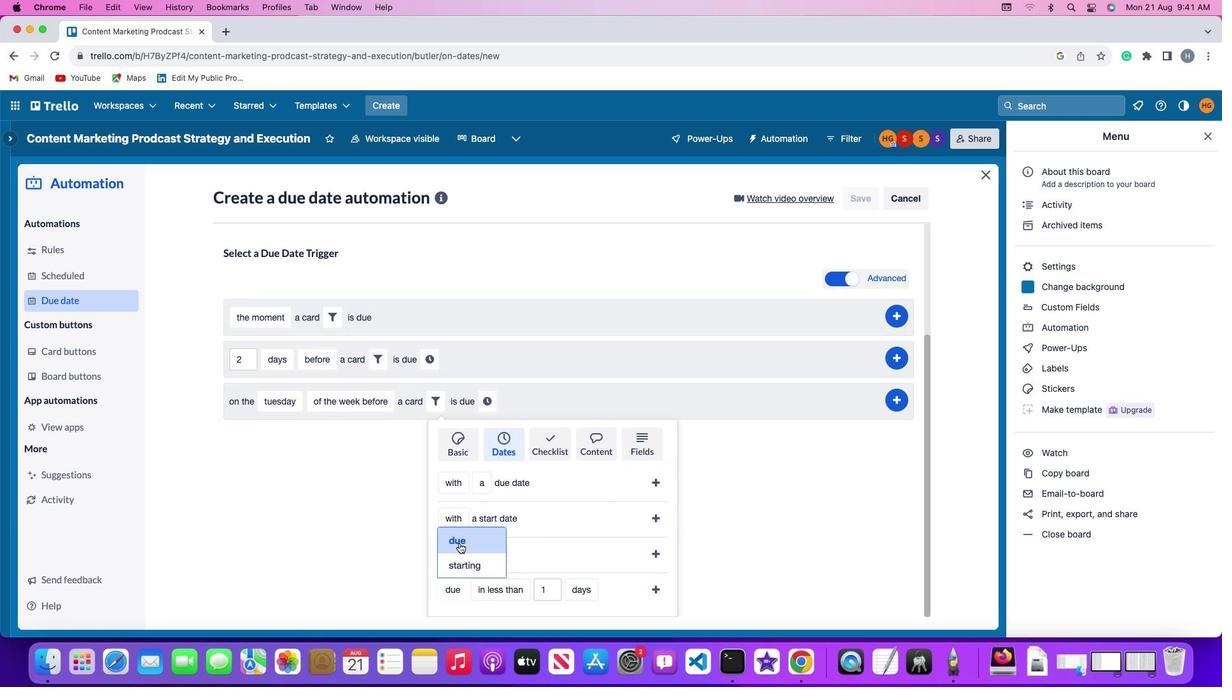 
Action: Mouse pressed left at (459, 543)
Screenshot: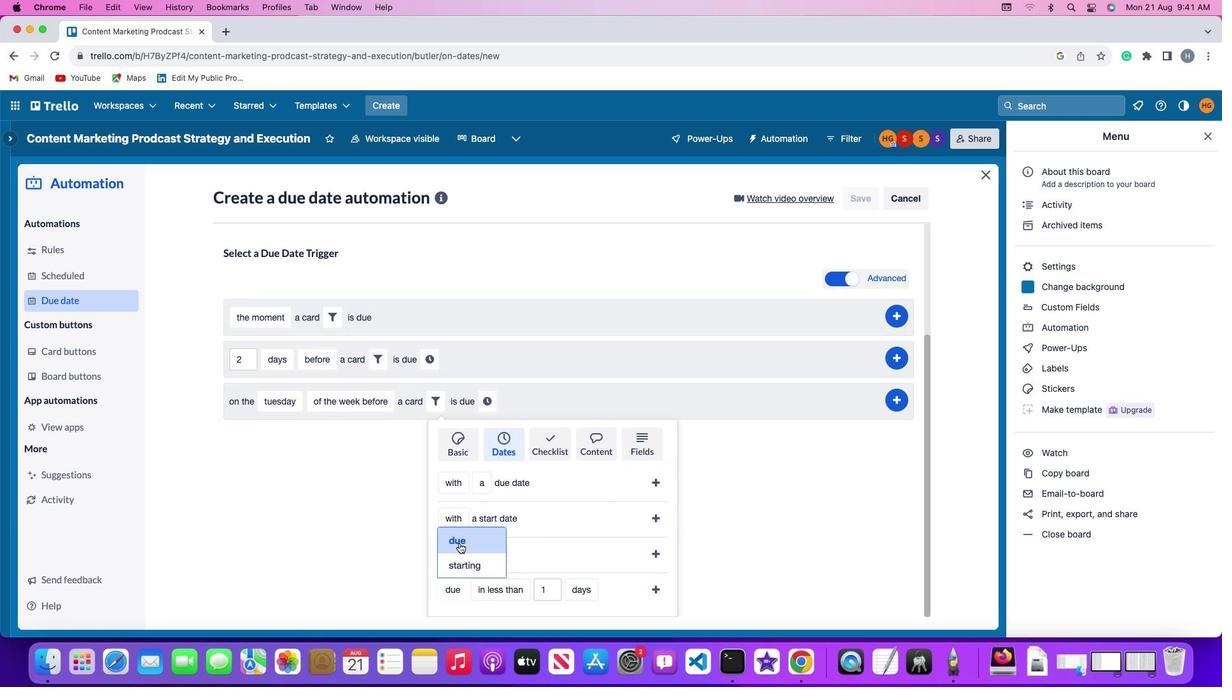 
Action: Mouse moved to (493, 590)
Screenshot: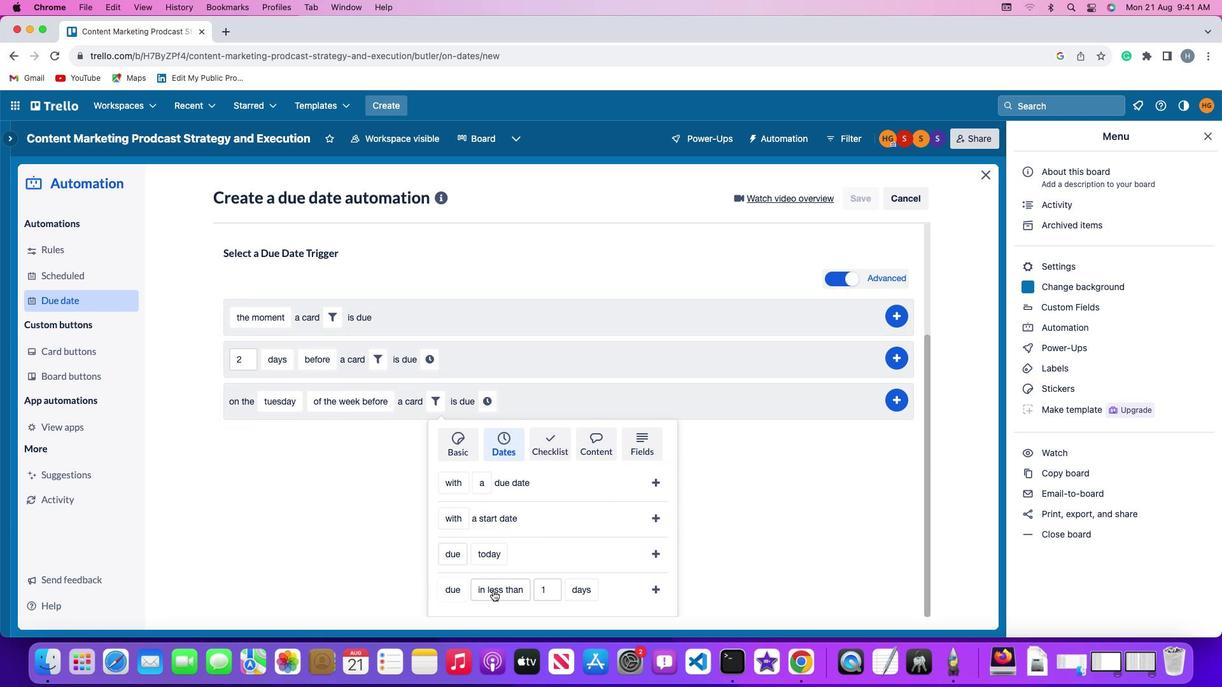 
Action: Mouse pressed left at (493, 590)
Screenshot: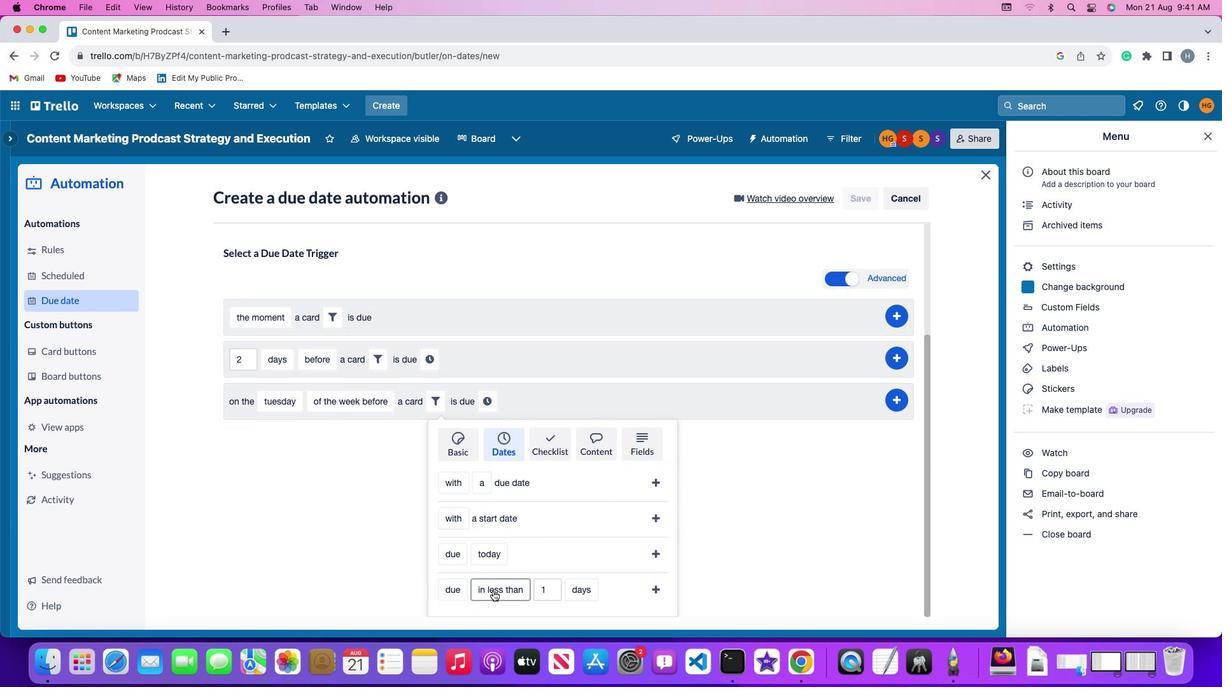
Action: Mouse moved to (518, 473)
Screenshot: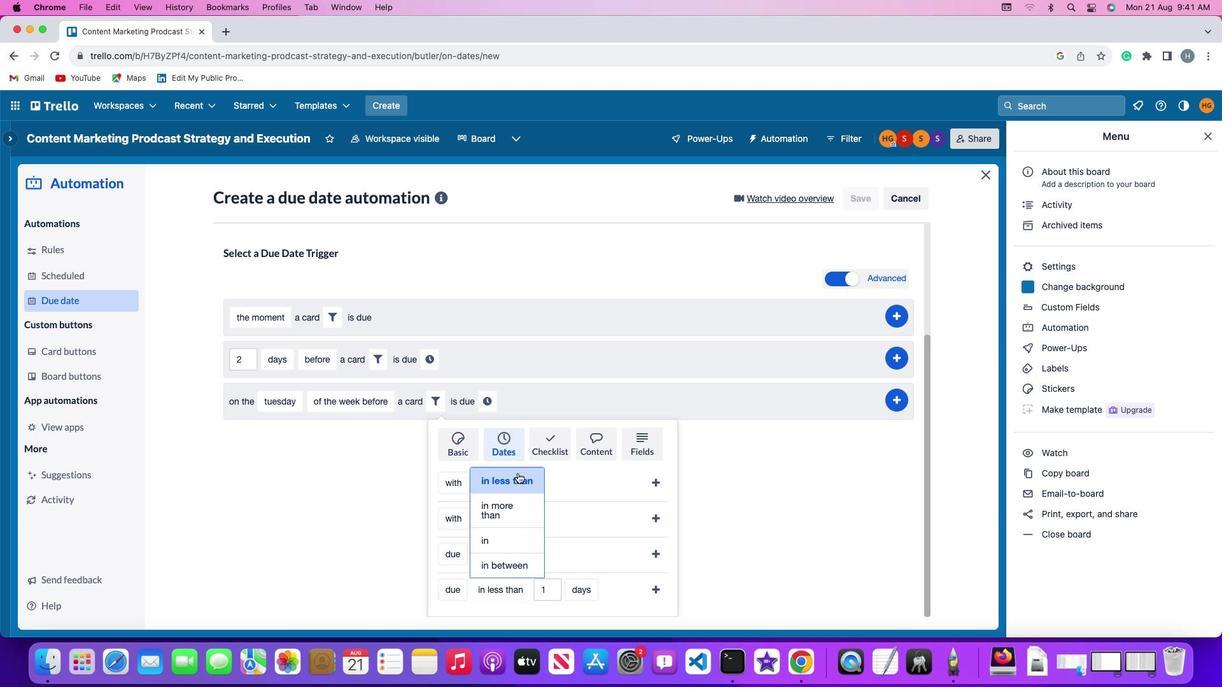 
Action: Mouse pressed left at (518, 473)
Screenshot: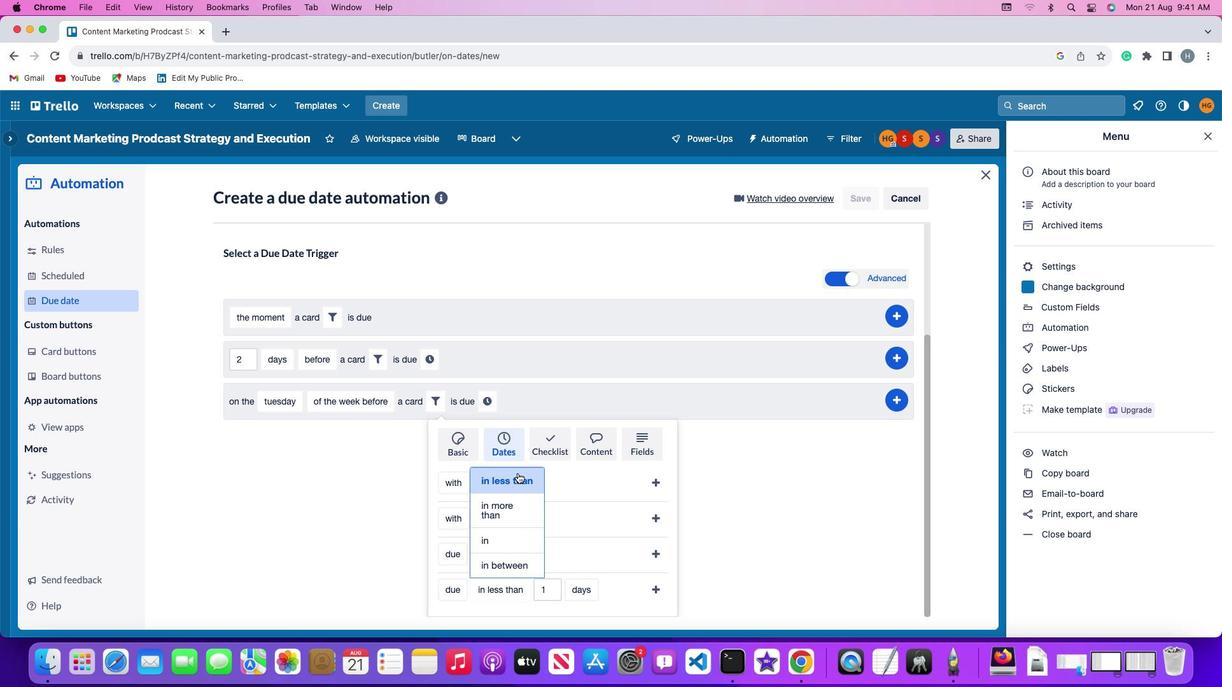 
Action: Mouse moved to (554, 588)
Screenshot: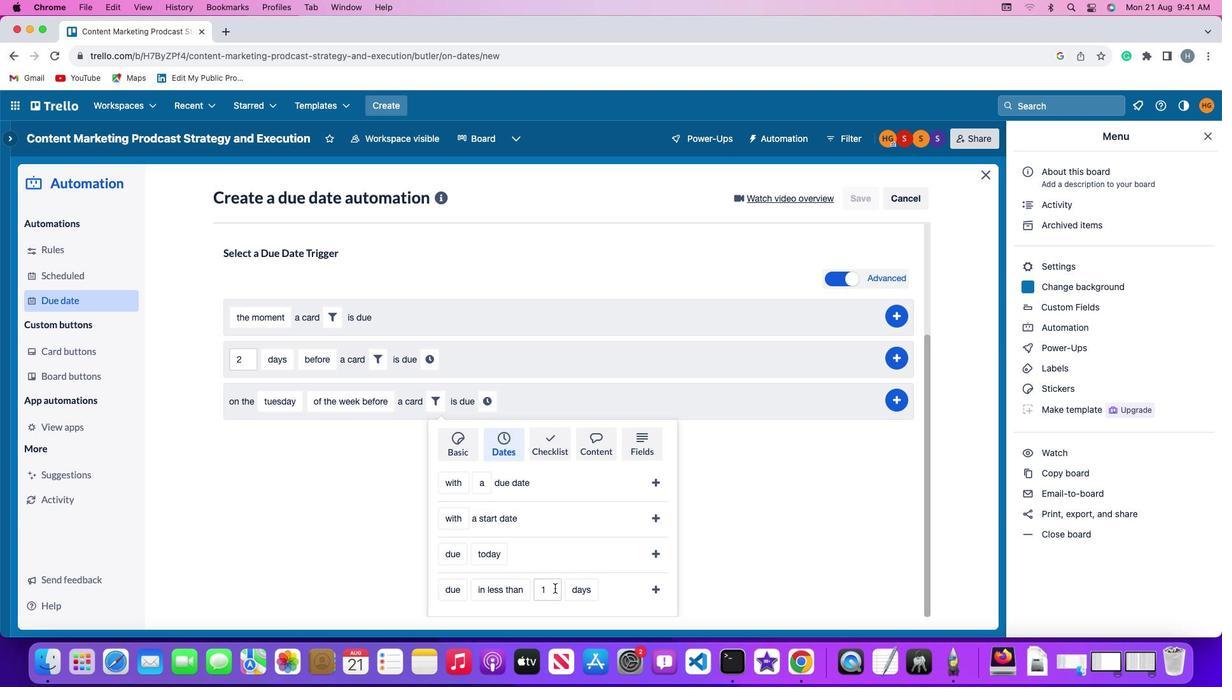 
Action: Mouse pressed left at (554, 588)
Screenshot: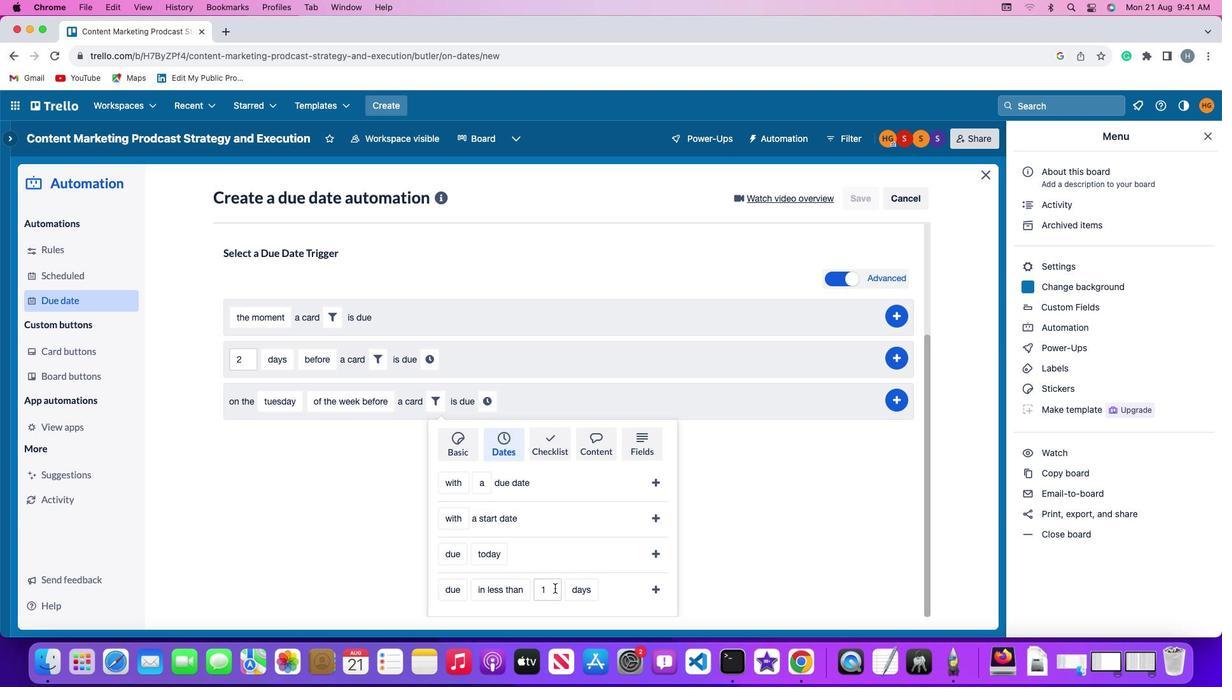 
Action: Key pressed Key.backspace'1'
Screenshot: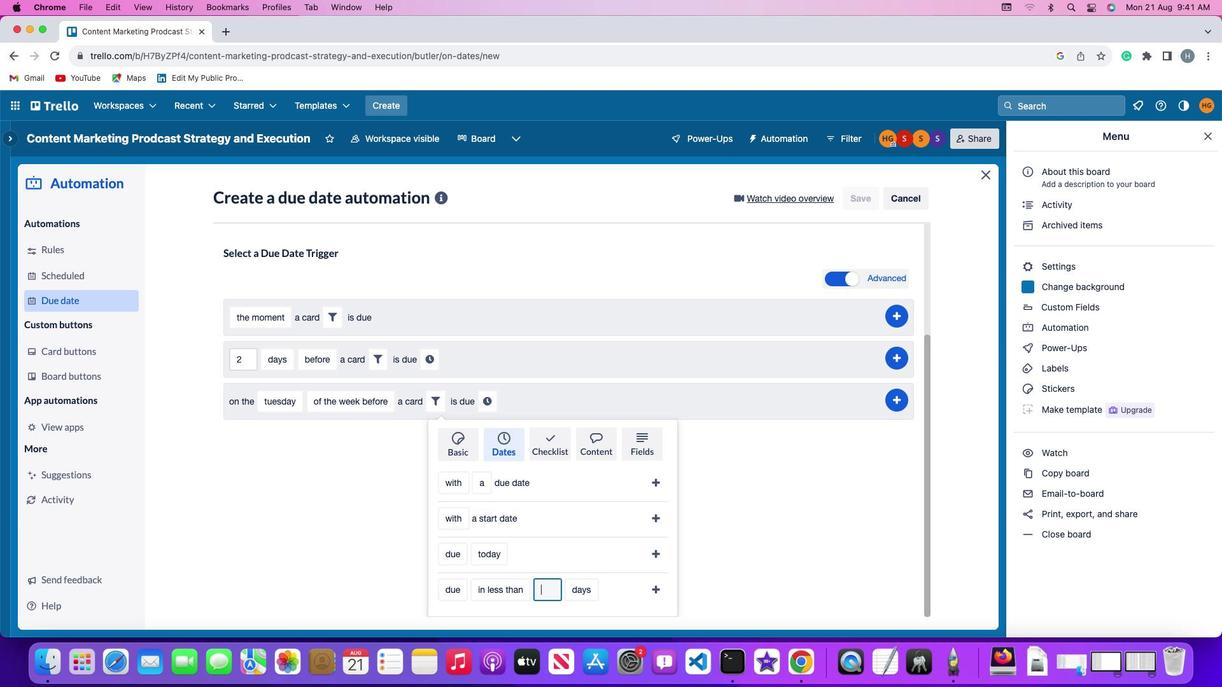 
Action: Mouse moved to (586, 589)
Screenshot: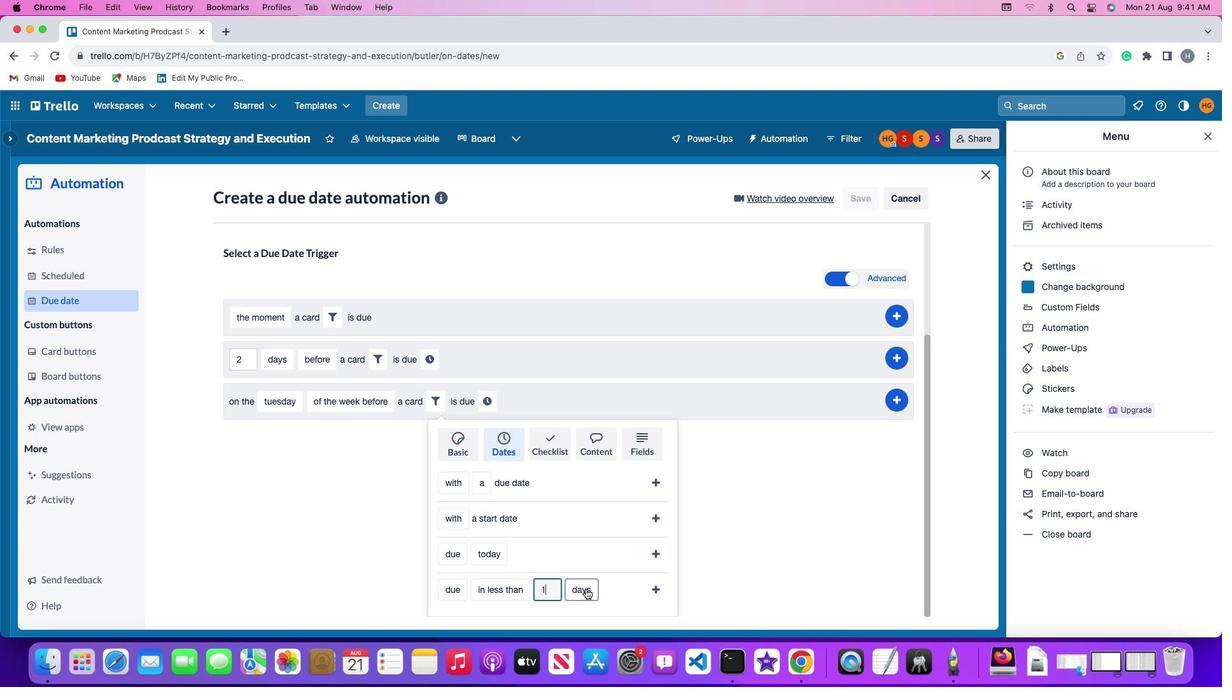 
Action: Mouse pressed left at (586, 589)
Screenshot: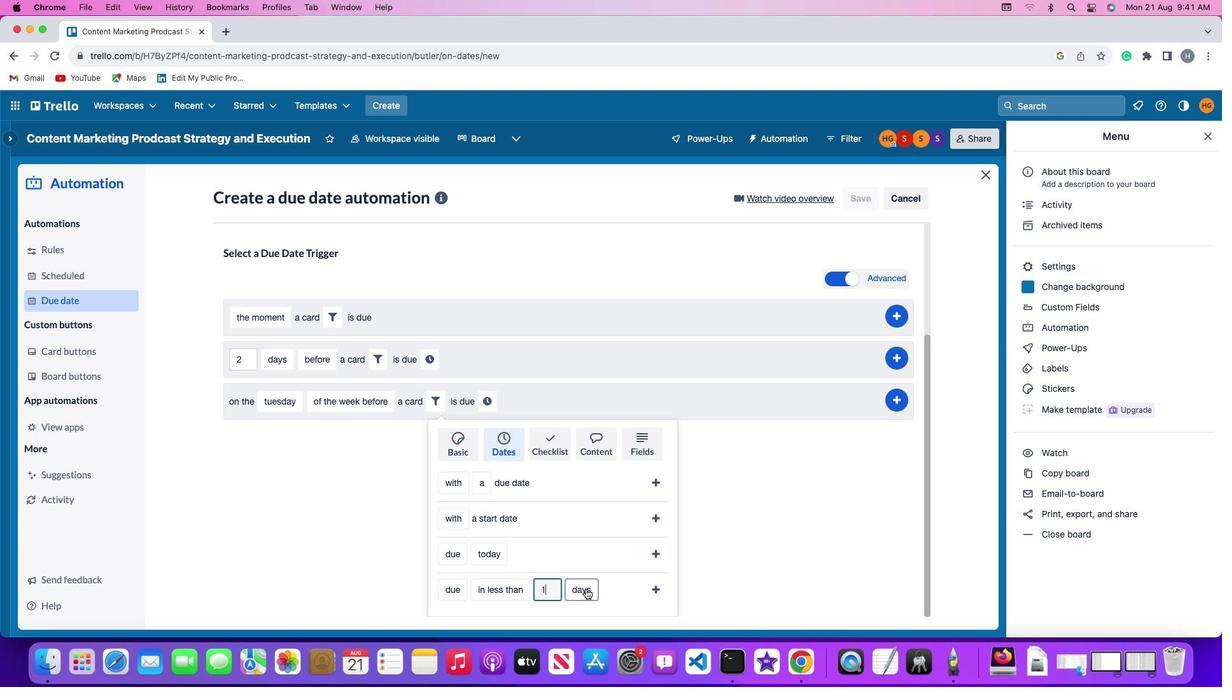
Action: Mouse moved to (584, 567)
Screenshot: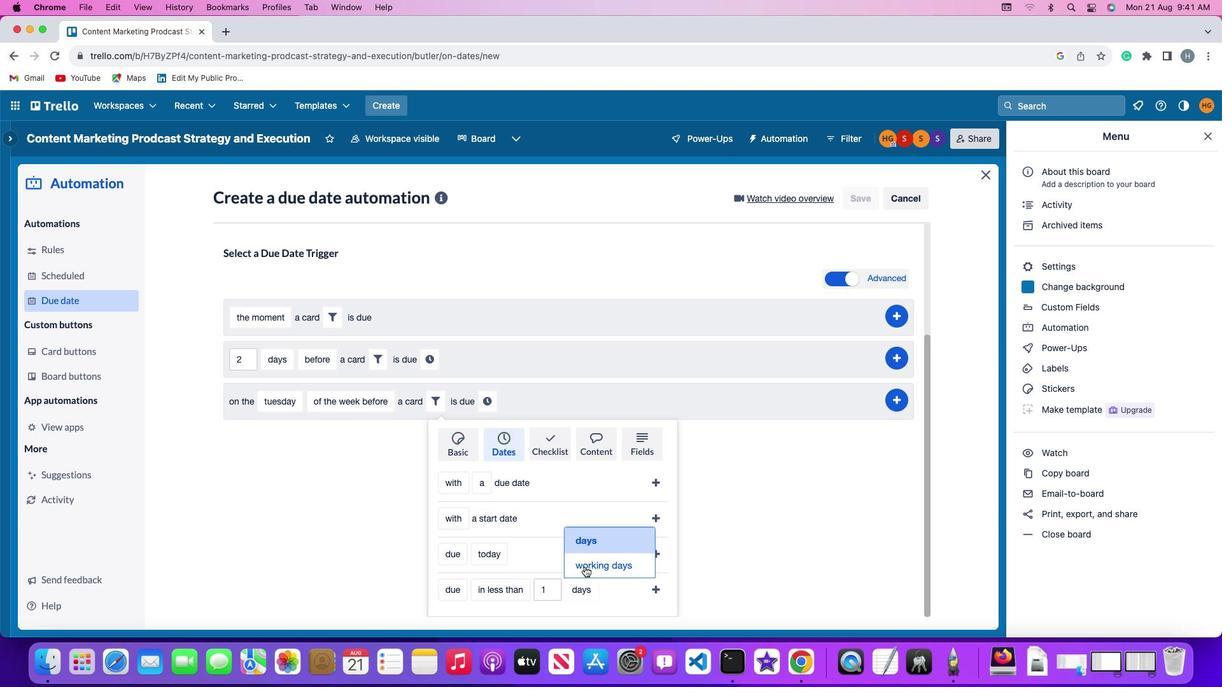
Action: Mouse pressed left at (584, 567)
Screenshot: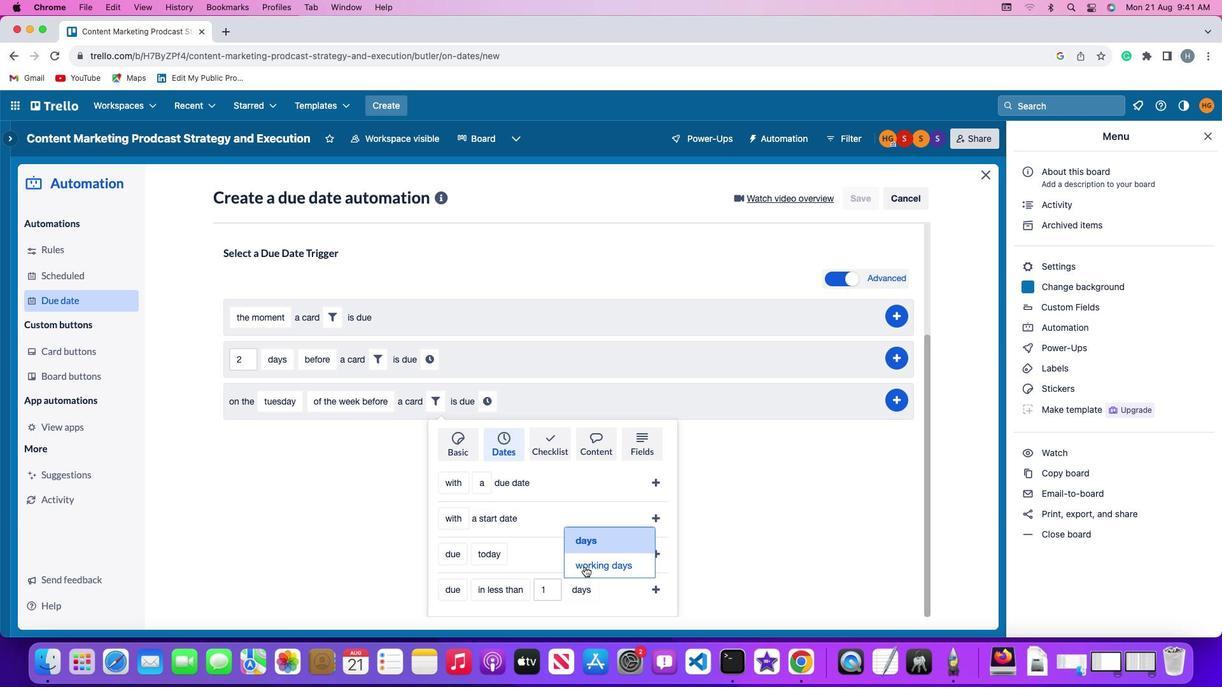 
Action: Mouse moved to (652, 583)
Screenshot: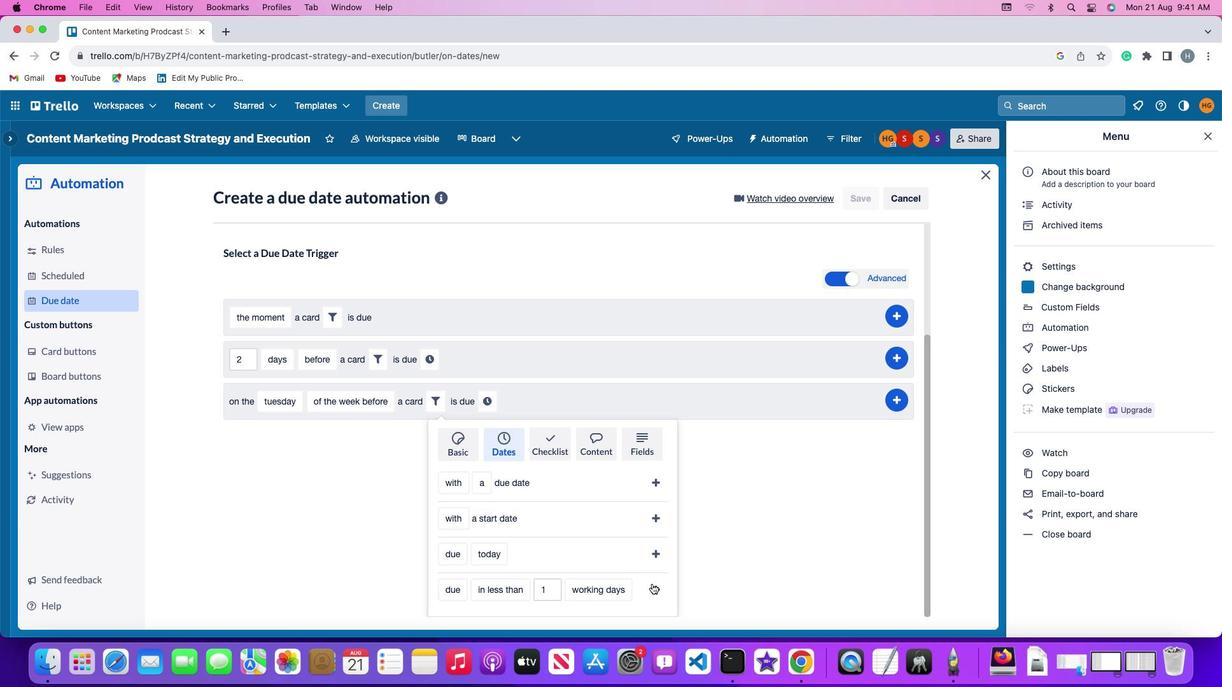 
Action: Mouse pressed left at (652, 583)
Screenshot: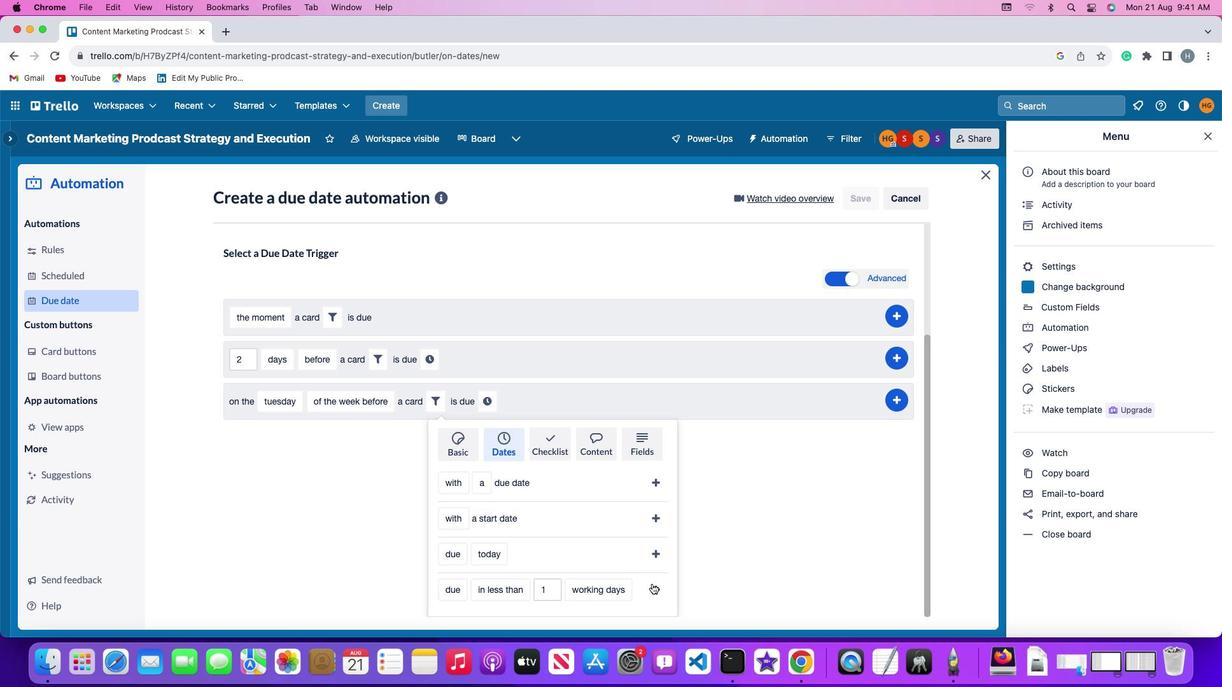 
Action: Mouse moved to (638, 563)
Screenshot: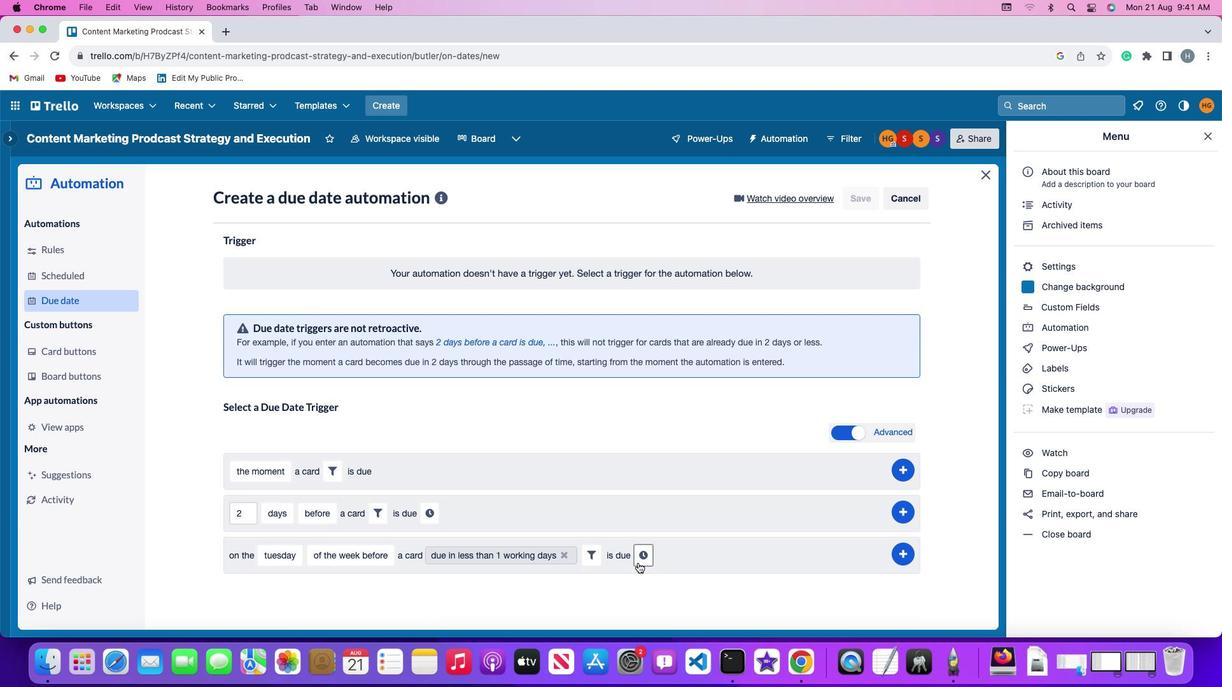 
Action: Mouse pressed left at (638, 563)
Screenshot: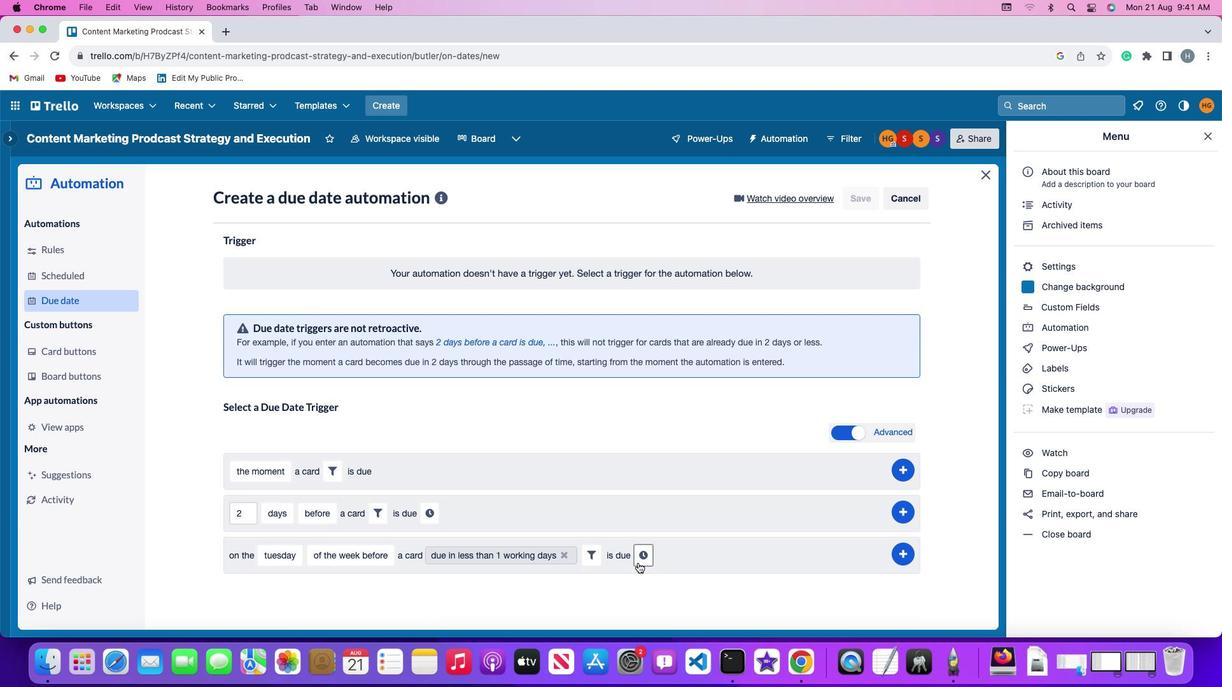
Action: Mouse moved to (665, 559)
Screenshot: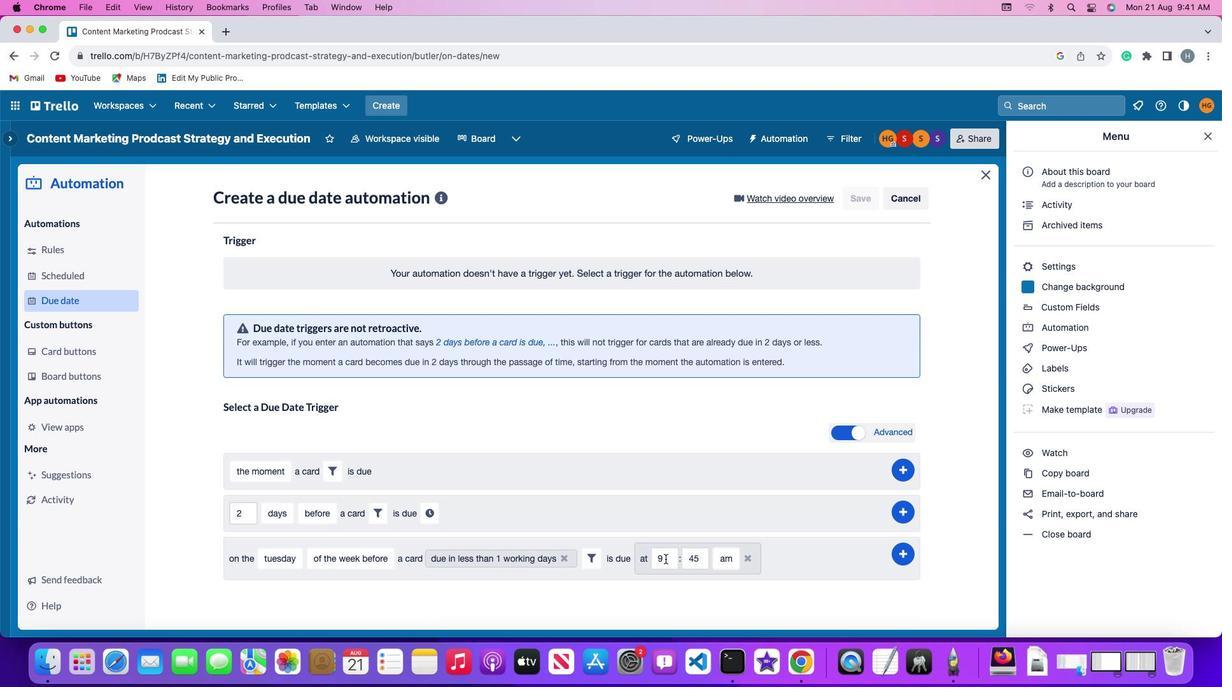 
Action: Mouse pressed left at (665, 559)
Screenshot: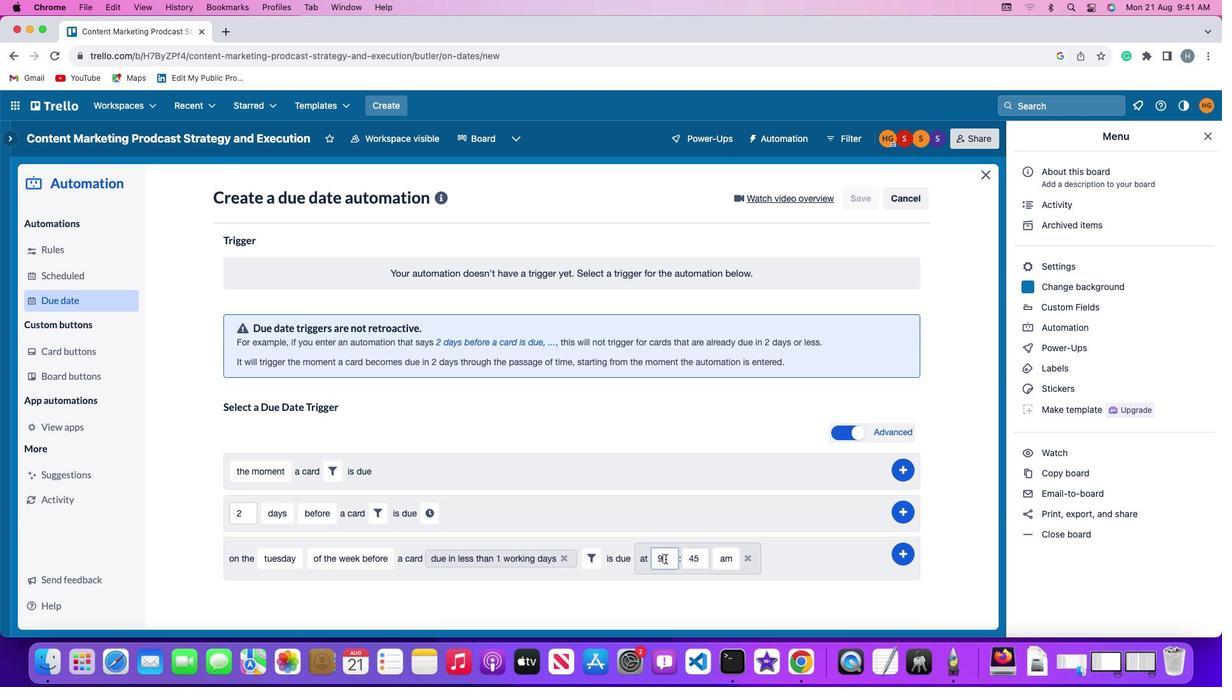 
Action: Key pressed Key.backspace'1''1'
Screenshot: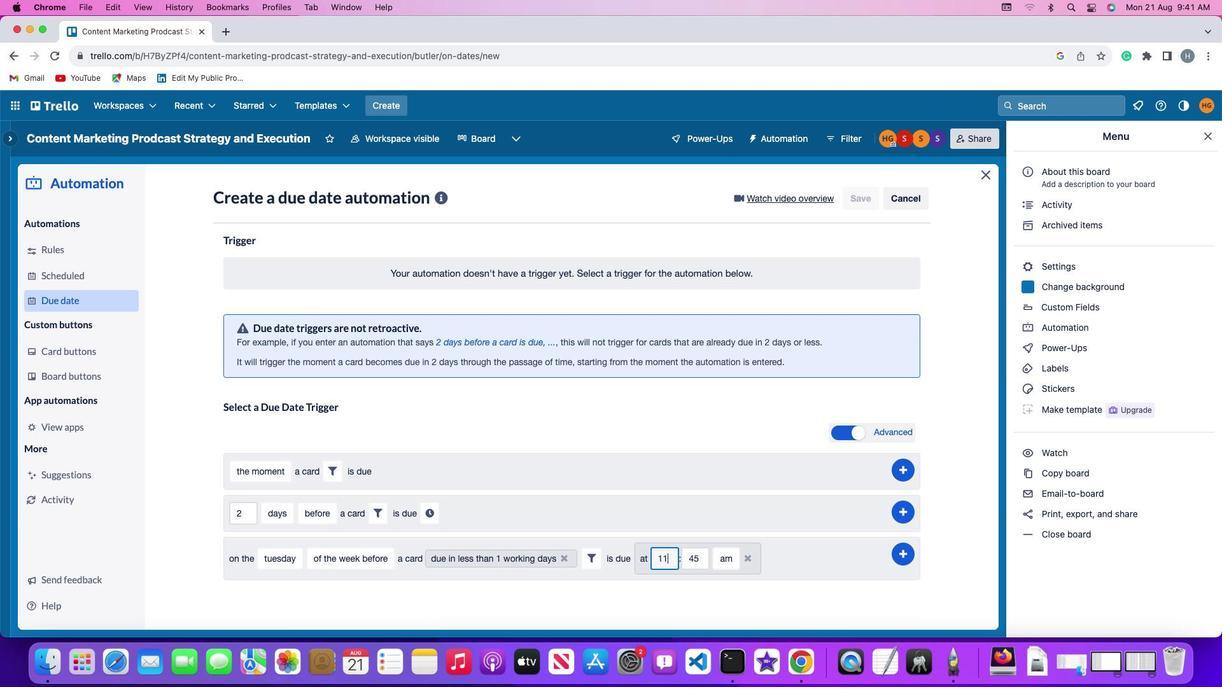 
Action: Mouse moved to (702, 559)
Screenshot: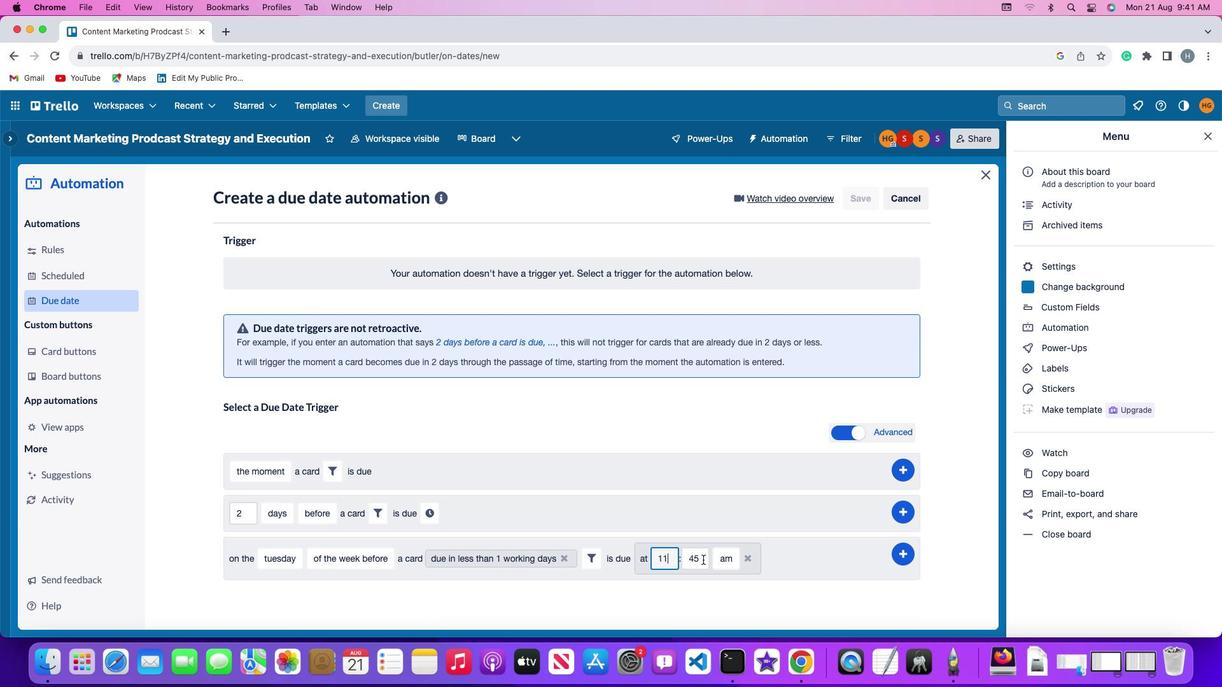 
Action: Mouse pressed left at (702, 559)
Screenshot: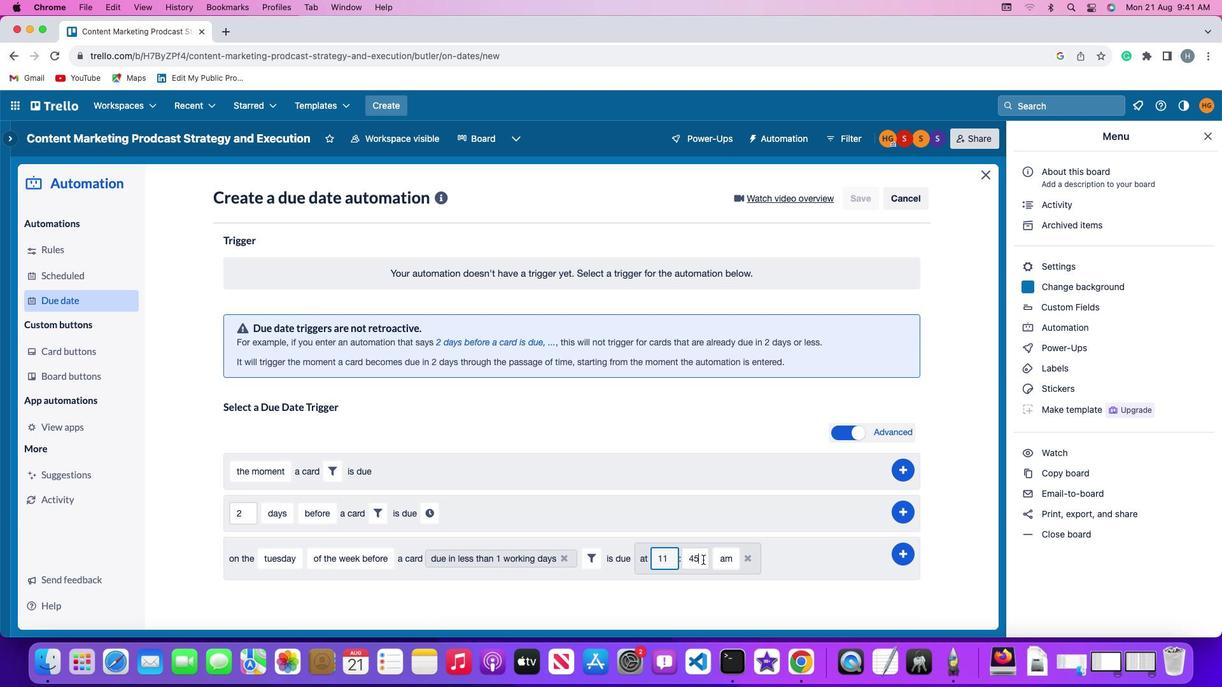 
Action: Key pressed Key.backspaceKey.backspace'0''0'
Screenshot: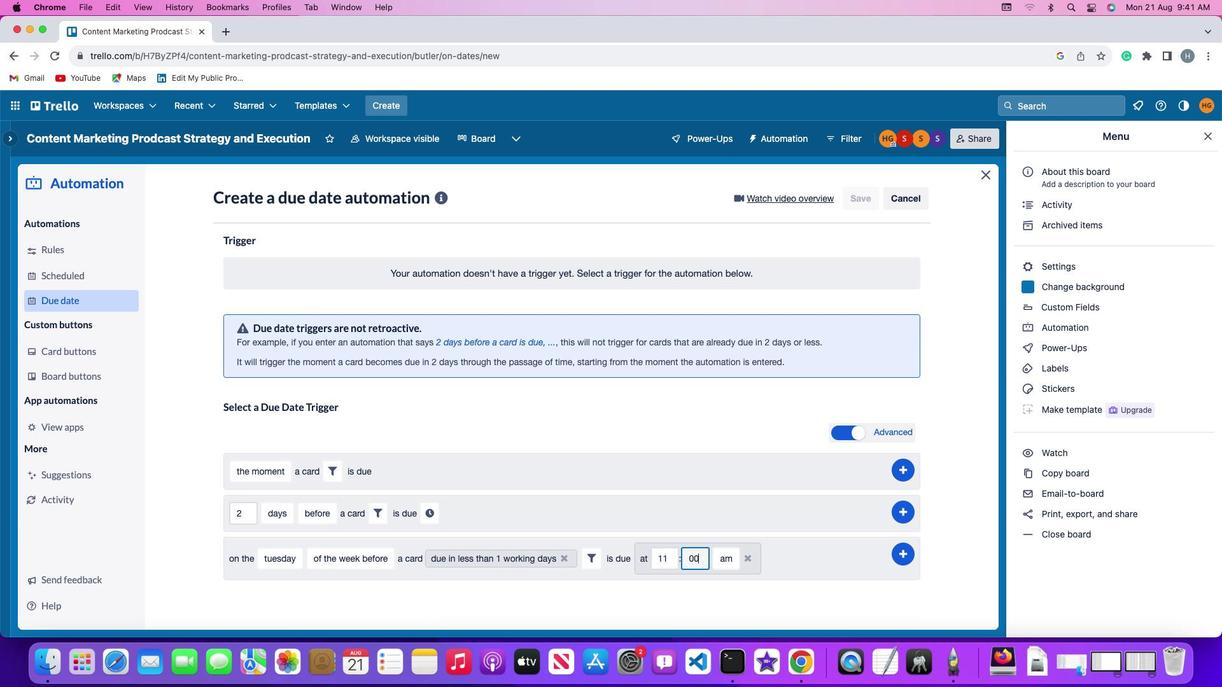 
Action: Mouse moved to (727, 558)
Screenshot: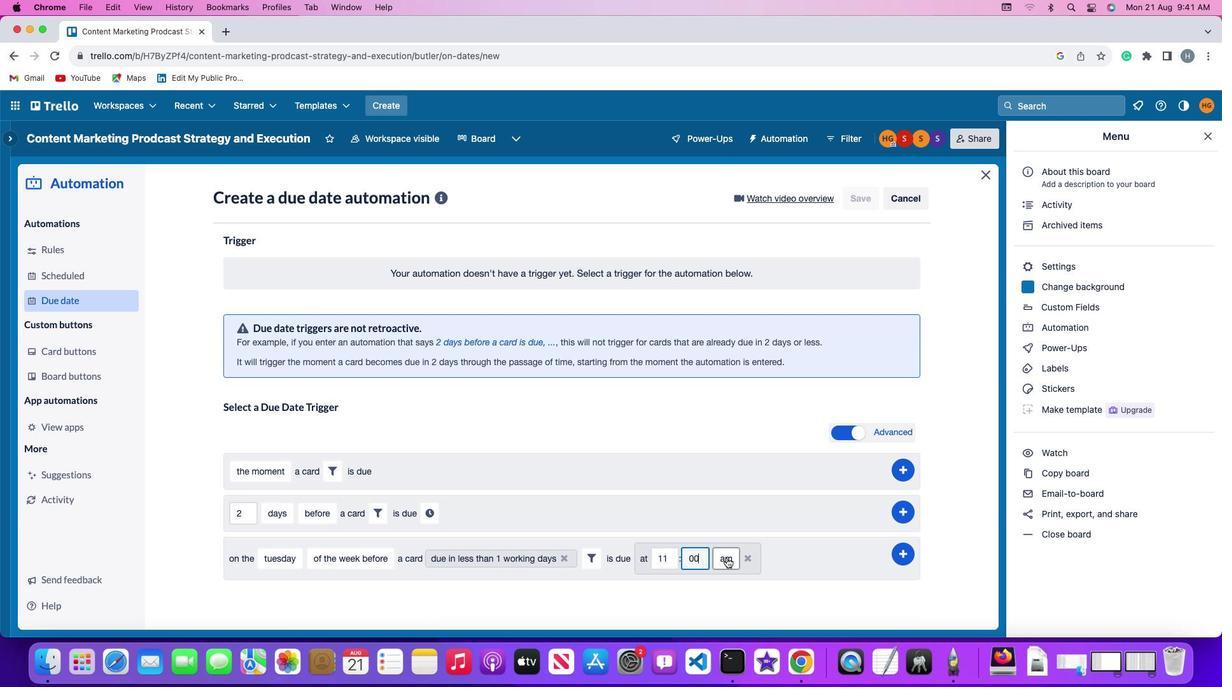 
Action: Mouse pressed left at (727, 558)
Screenshot: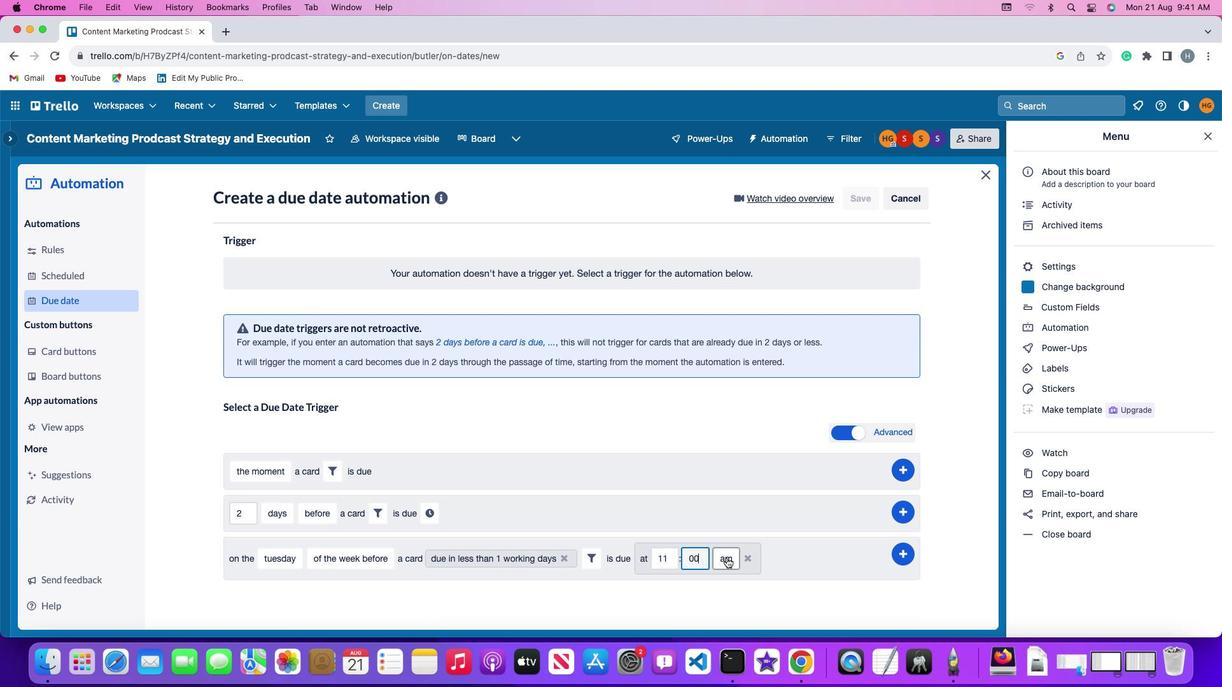 
Action: Mouse moved to (724, 571)
Screenshot: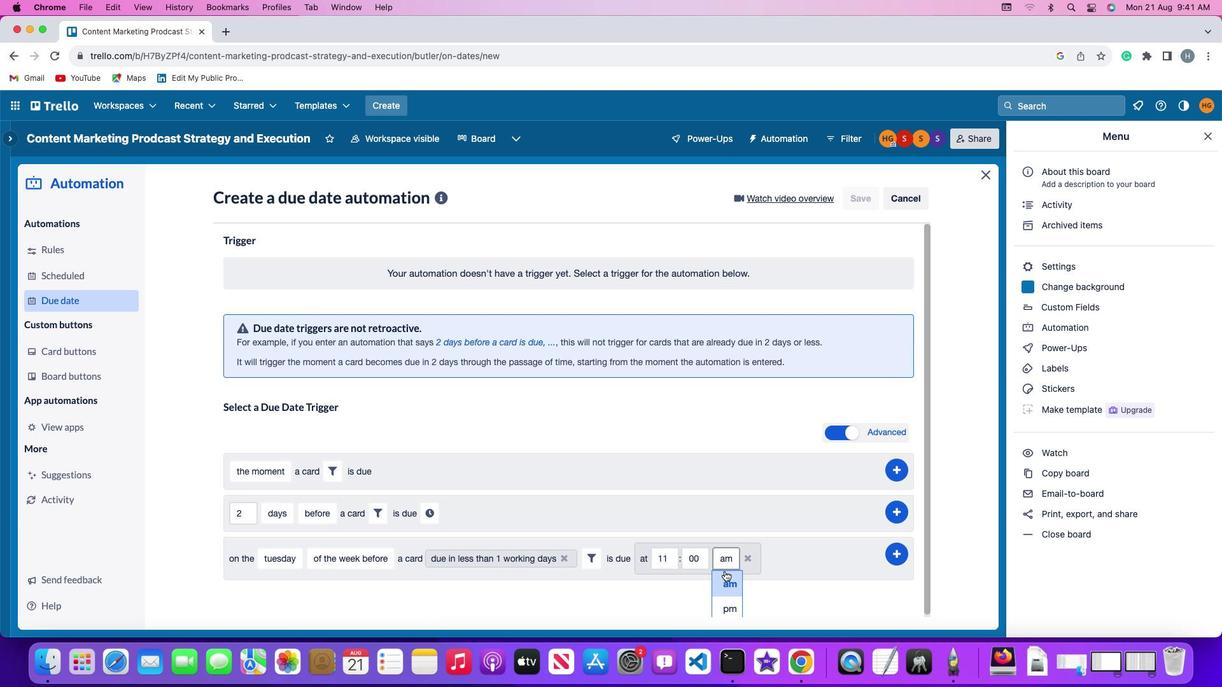 
Action: Mouse pressed left at (724, 571)
Screenshot: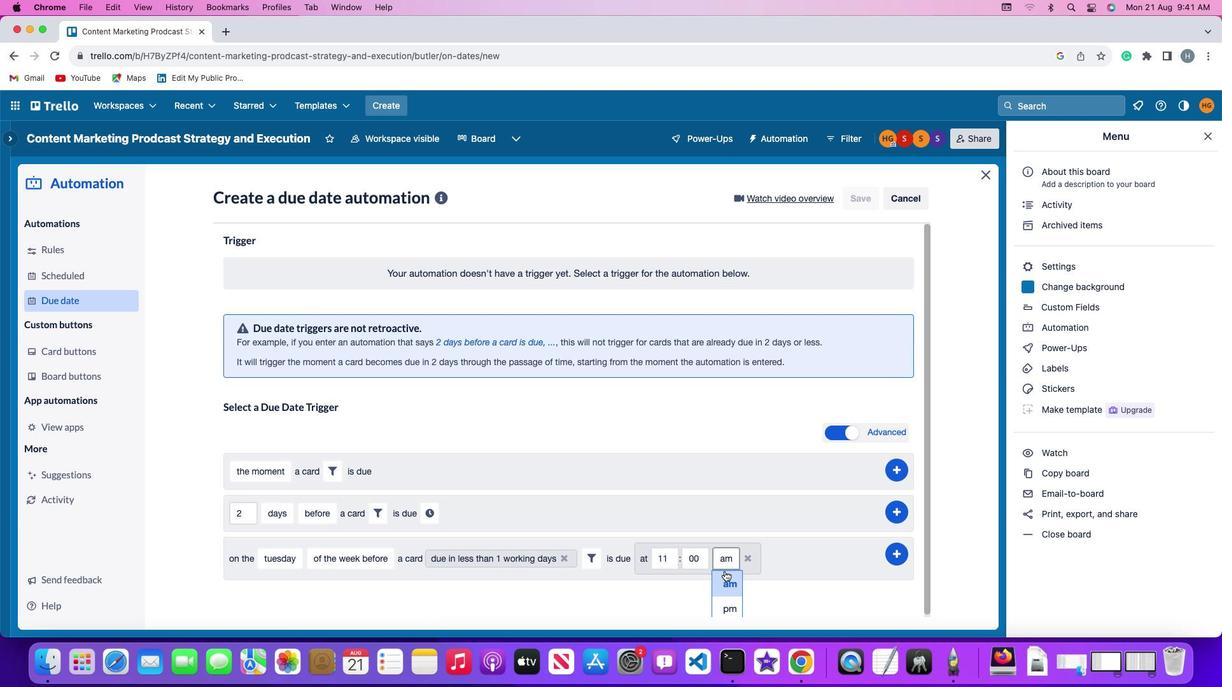 
Action: Mouse moved to (903, 548)
Screenshot: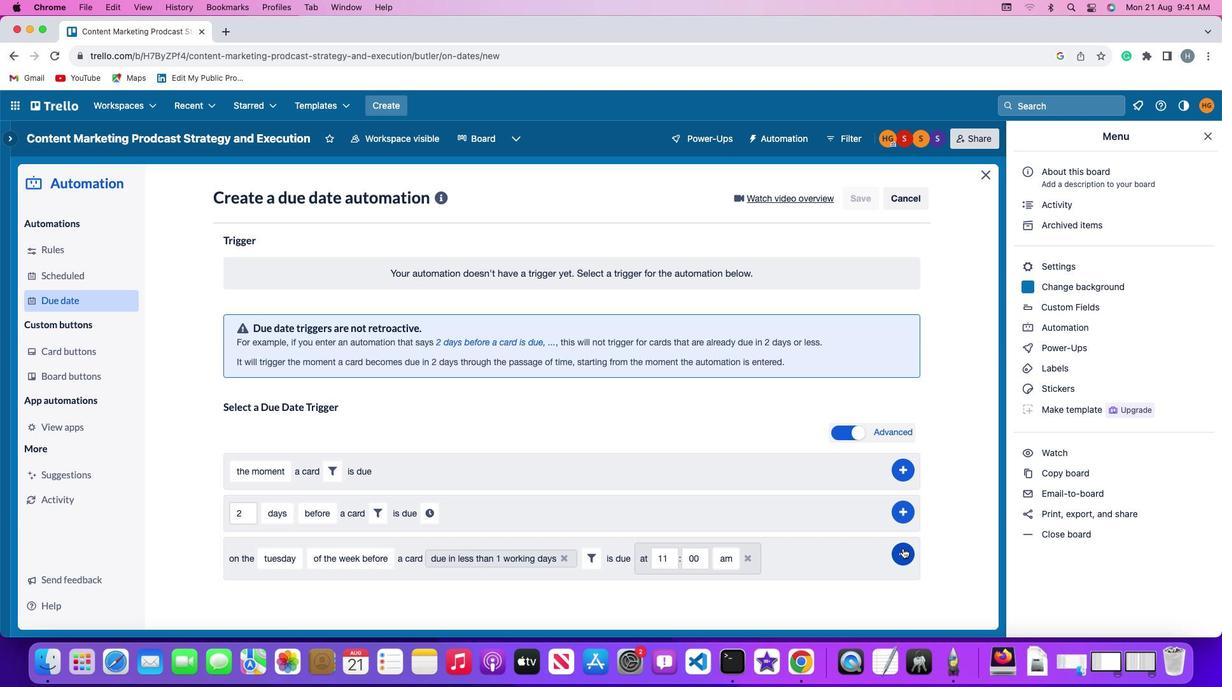 
Action: Mouse pressed left at (903, 548)
Screenshot: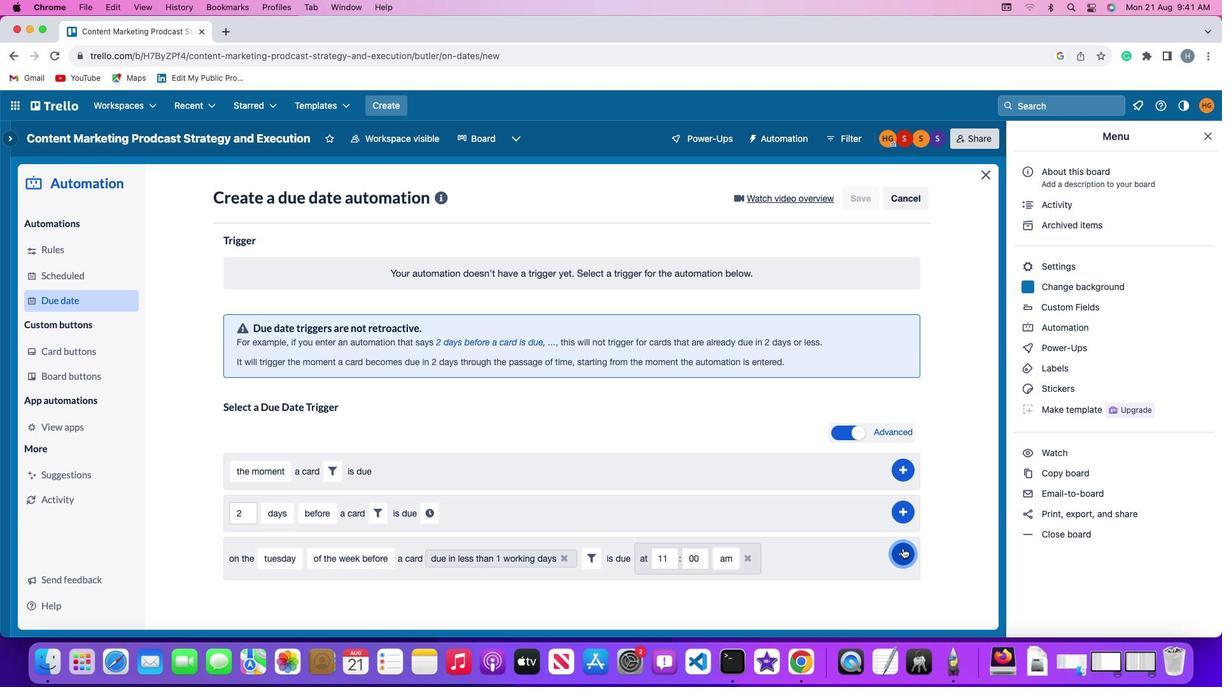 
Action: Mouse moved to (946, 482)
Screenshot: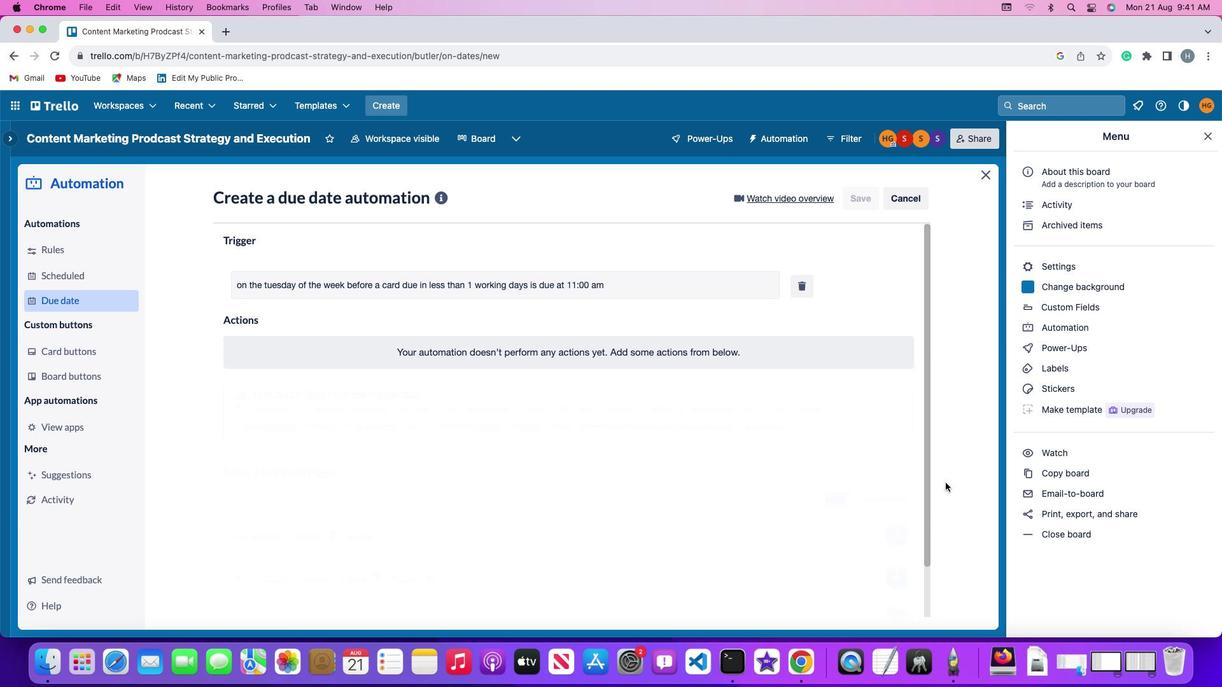 
